 Task: Add a signature Marie Turner containing With sincere appreciation and gratitude, Marie Turner to email address softage.9@softage.net and add a label Service contracts
Action: Mouse moved to (1047, 62)
Screenshot: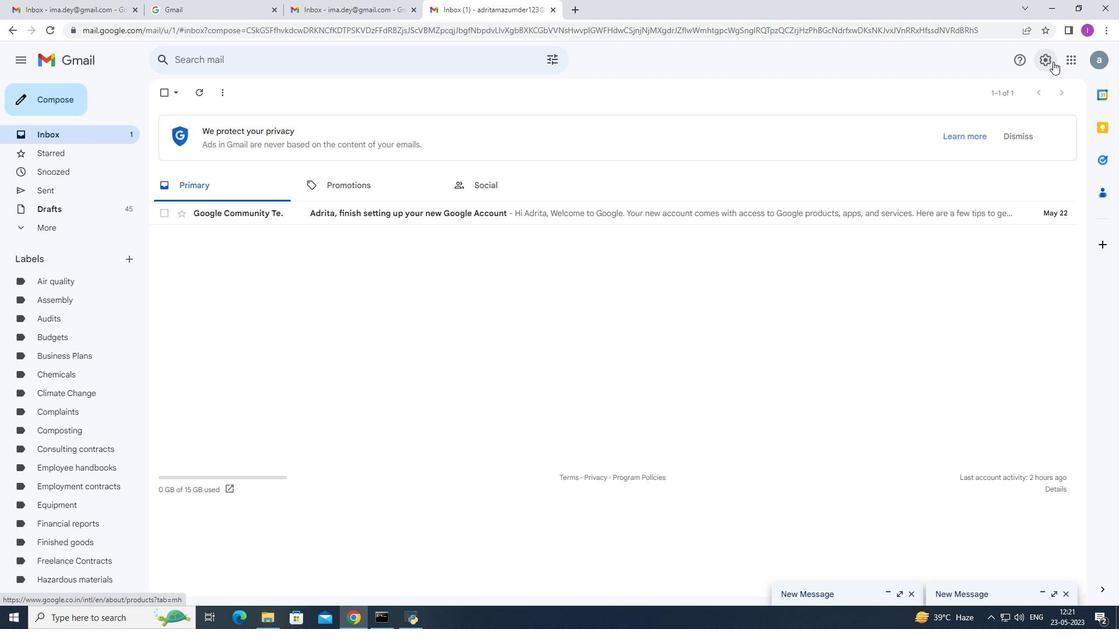 
Action: Mouse pressed left at (1047, 62)
Screenshot: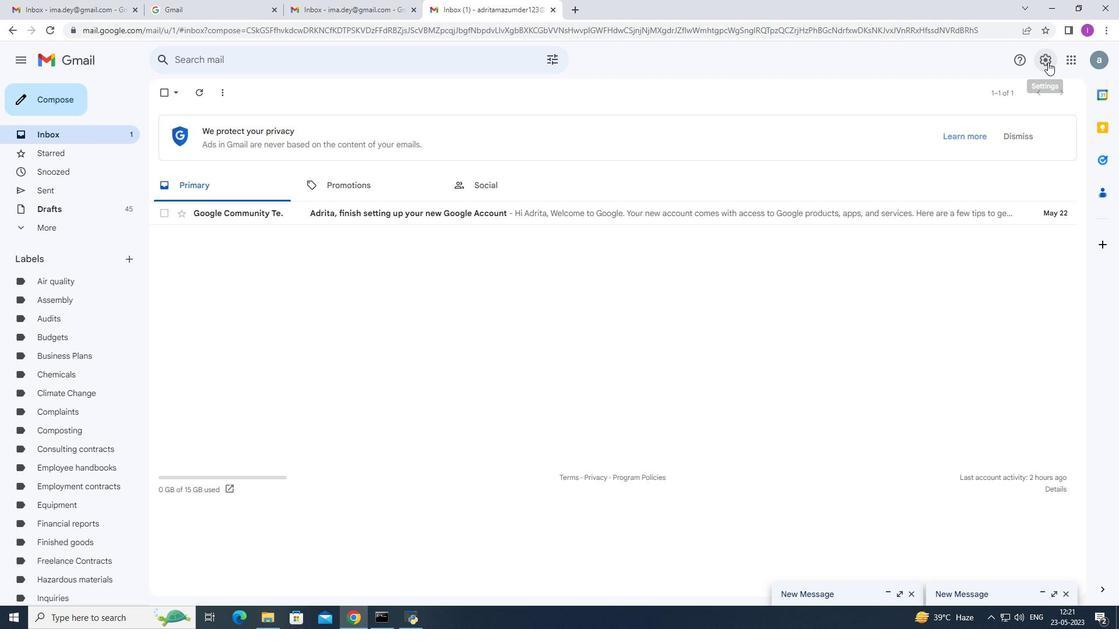 
Action: Mouse moved to (972, 121)
Screenshot: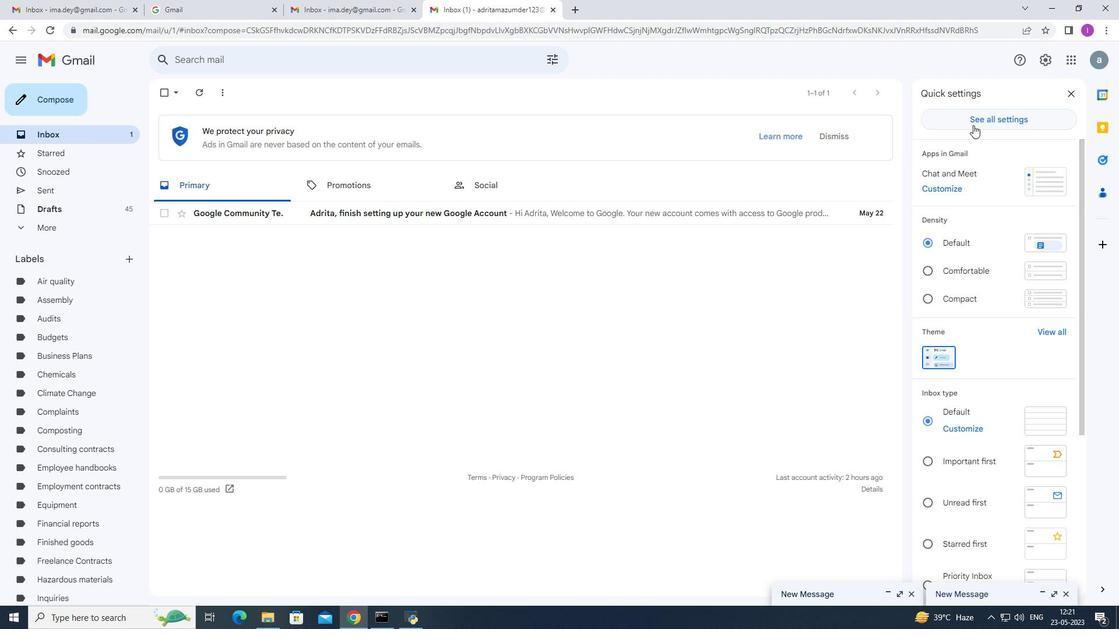 
Action: Mouse pressed left at (972, 121)
Screenshot: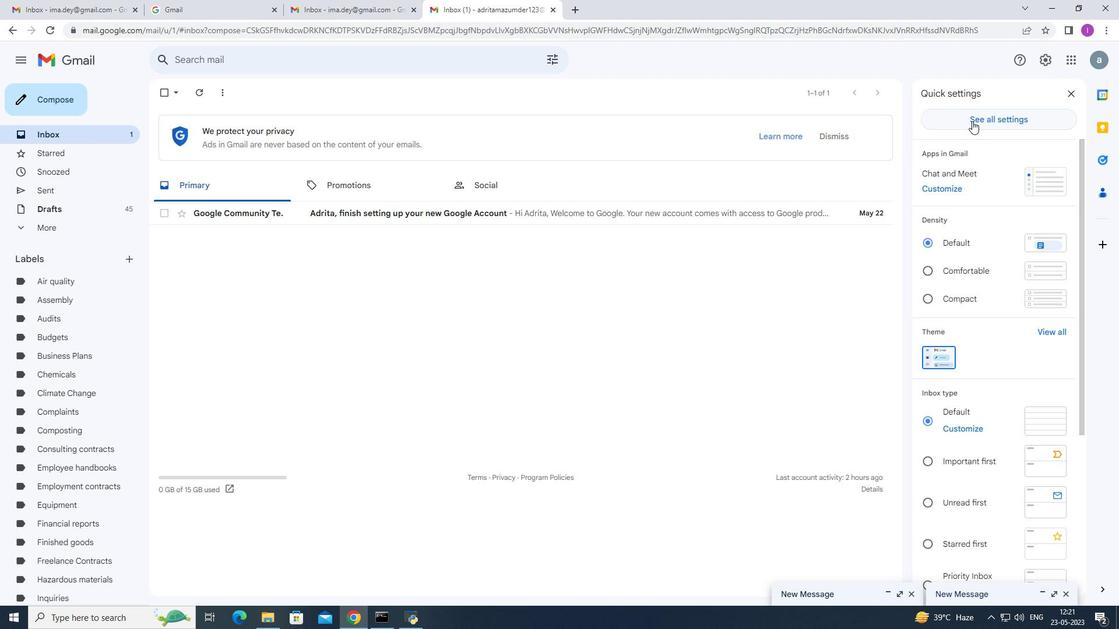 
Action: Mouse moved to (449, 463)
Screenshot: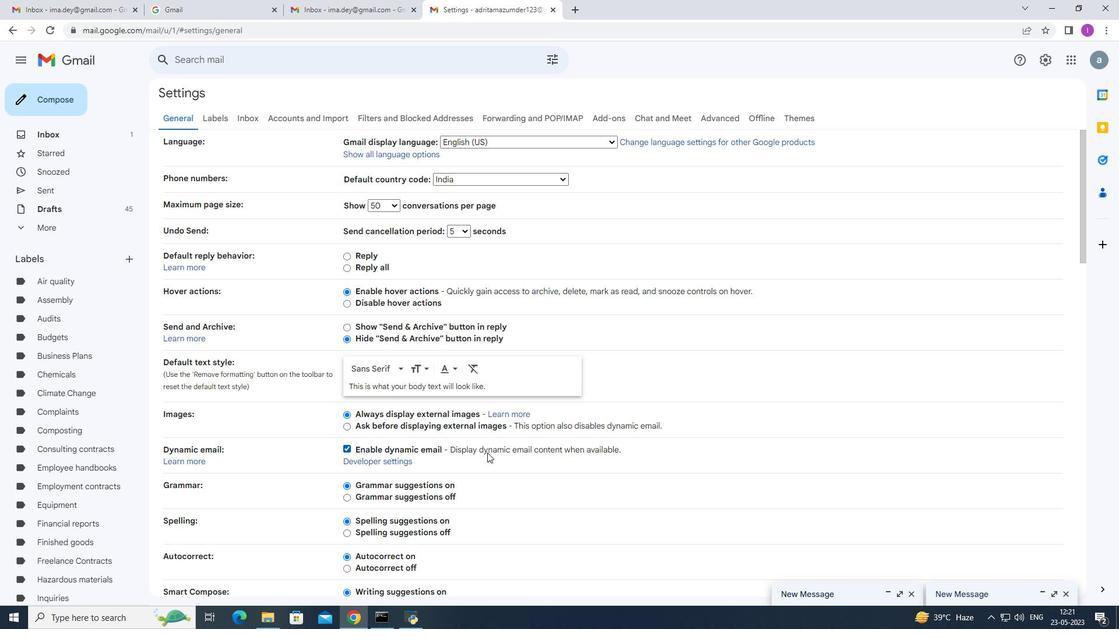 
Action: Mouse scrolled (449, 462) with delta (0, 0)
Screenshot: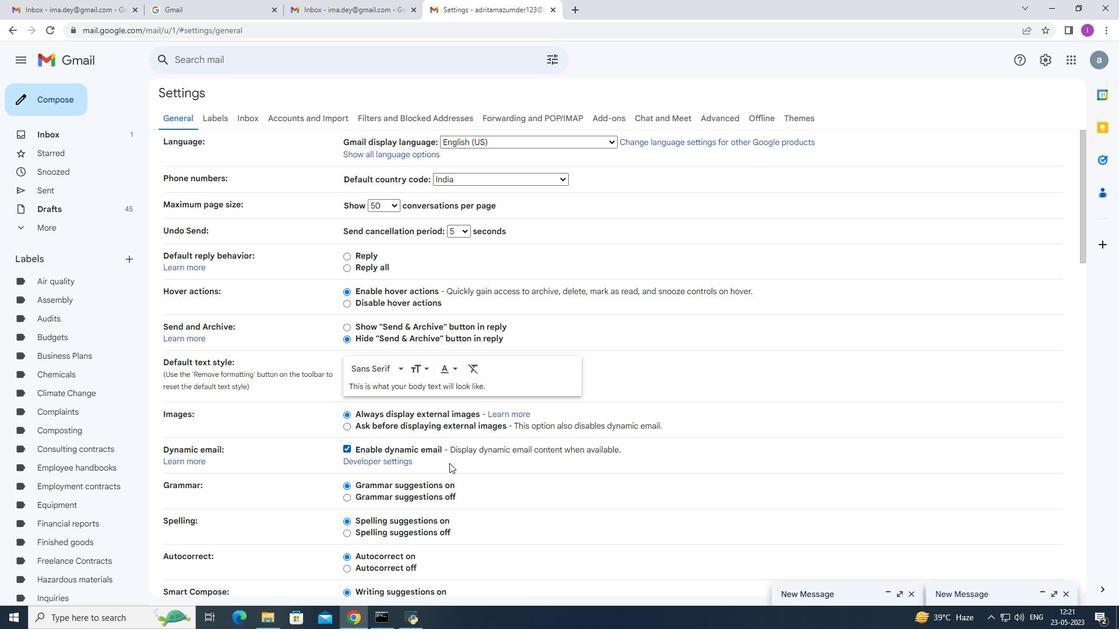 
Action: Mouse scrolled (449, 462) with delta (0, 0)
Screenshot: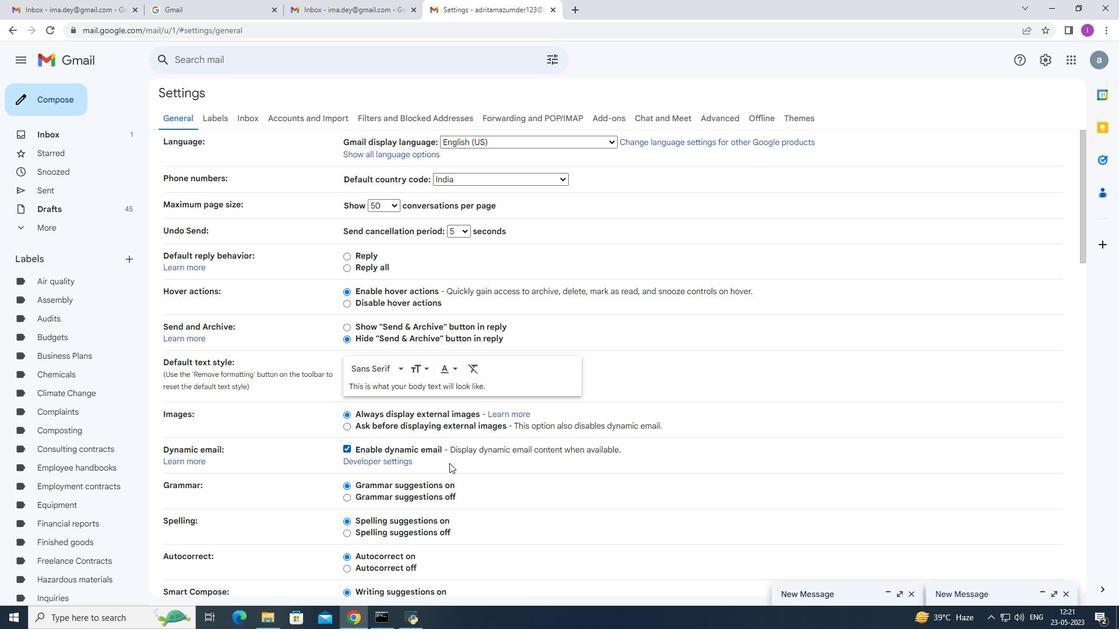 
Action: Mouse scrolled (449, 462) with delta (0, 0)
Screenshot: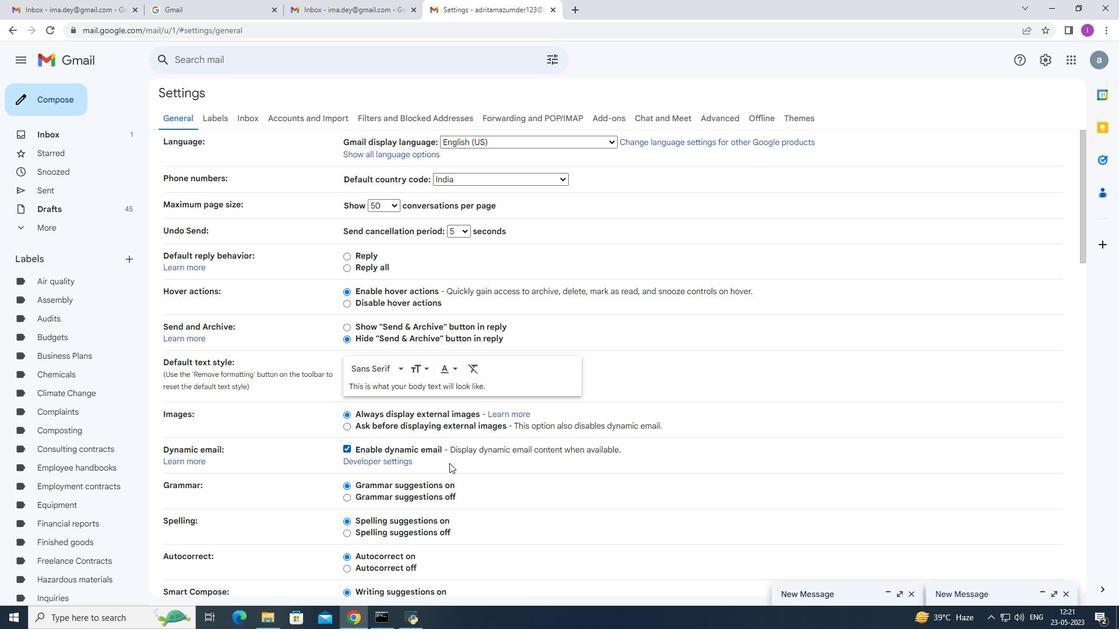 
Action: Mouse scrolled (449, 463) with delta (0, 0)
Screenshot: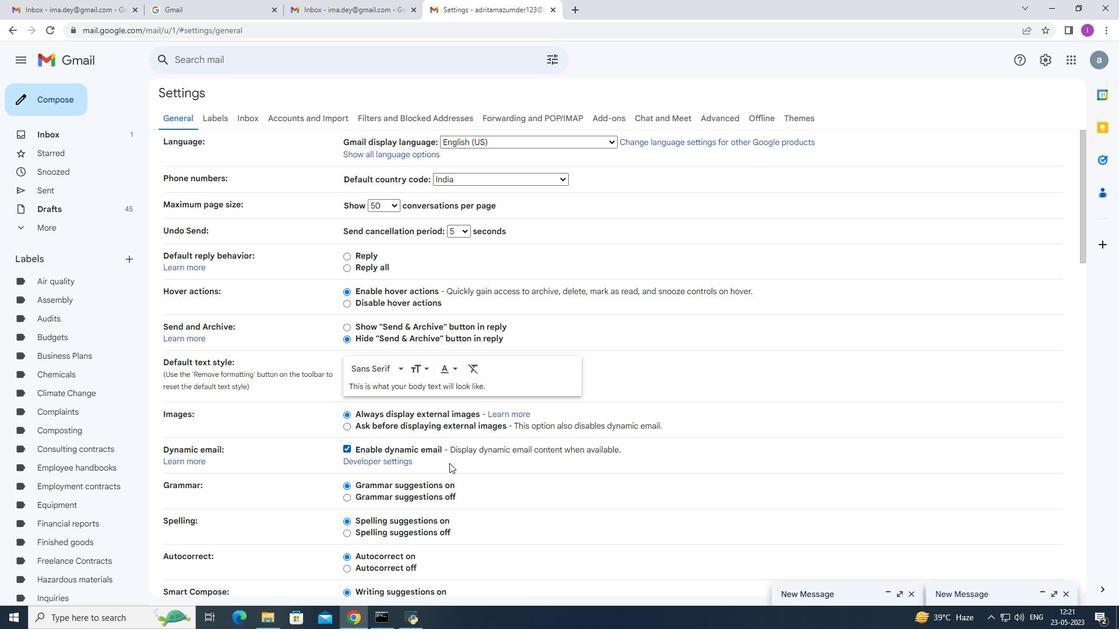 
Action: Mouse scrolled (449, 462) with delta (0, 0)
Screenshot: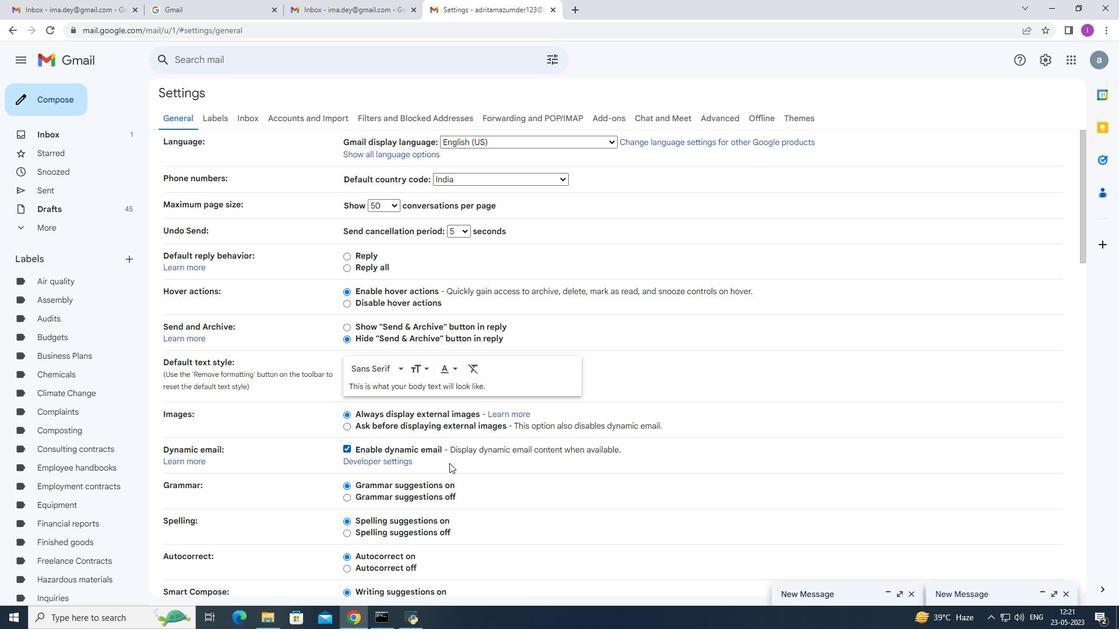 
Action: Mouse moved to (454, 454)
Screenshot: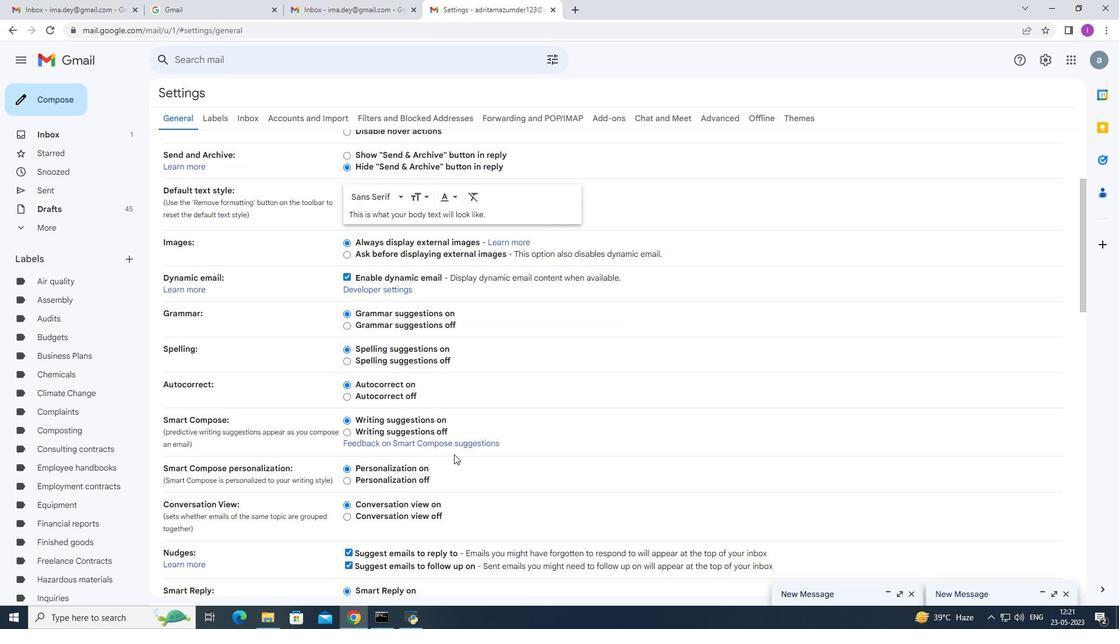 
Action: Mouse scrolled (454, 454) with delta (0, 0)
Screenshot: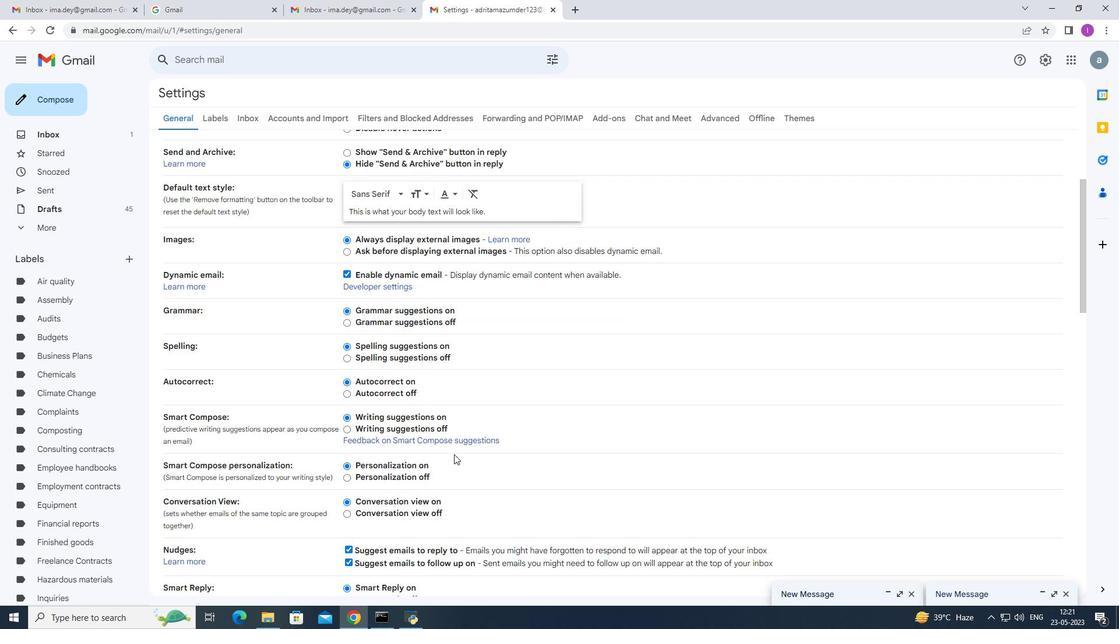 
Action: Mouse scrolled (454, 454) with delta (0, 0)
Screenshot: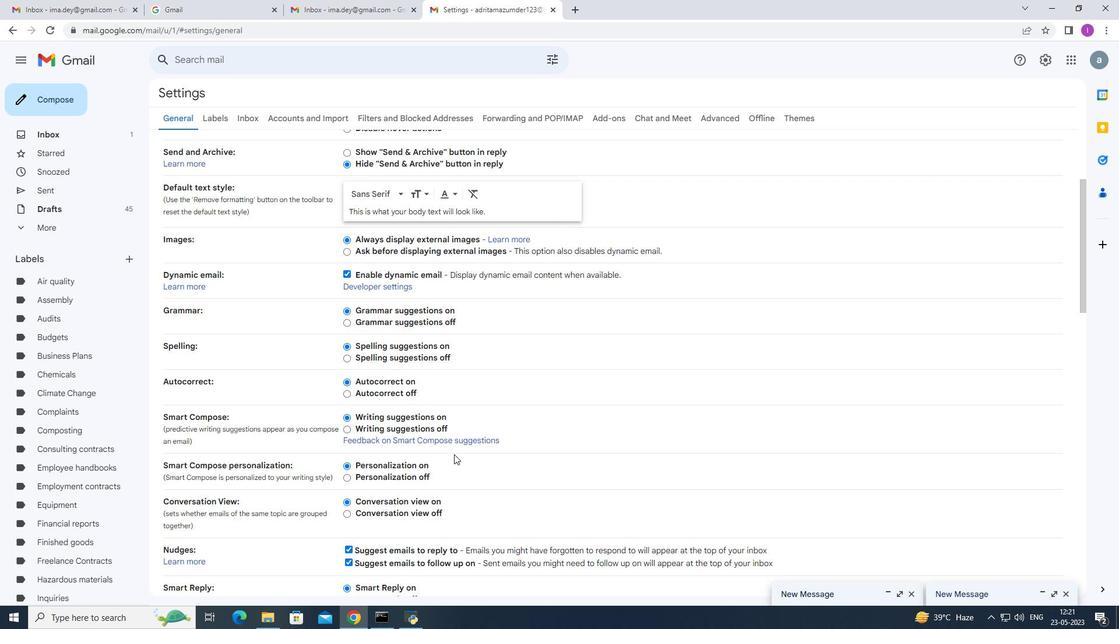 
Action: Mouse scrolled (454, 454) with delta (0, 0)
Screenshot: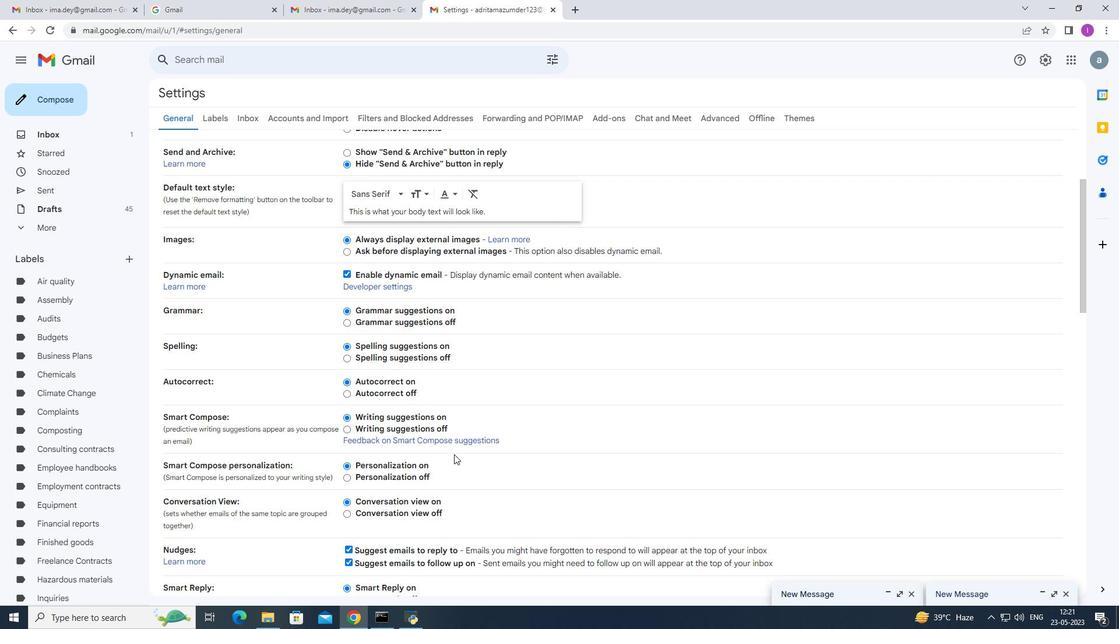 
Action: Mouse moved to (455, 454)
Screenshot: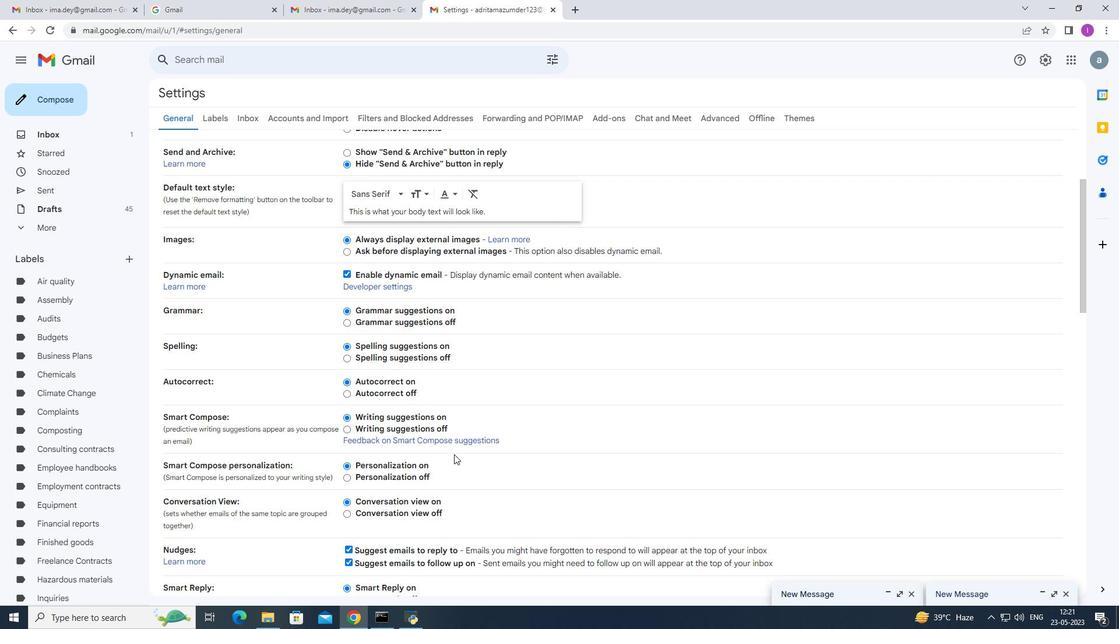 
Action: Mouse scrolled (455, 454) with delta (0, 0)
Screenshot: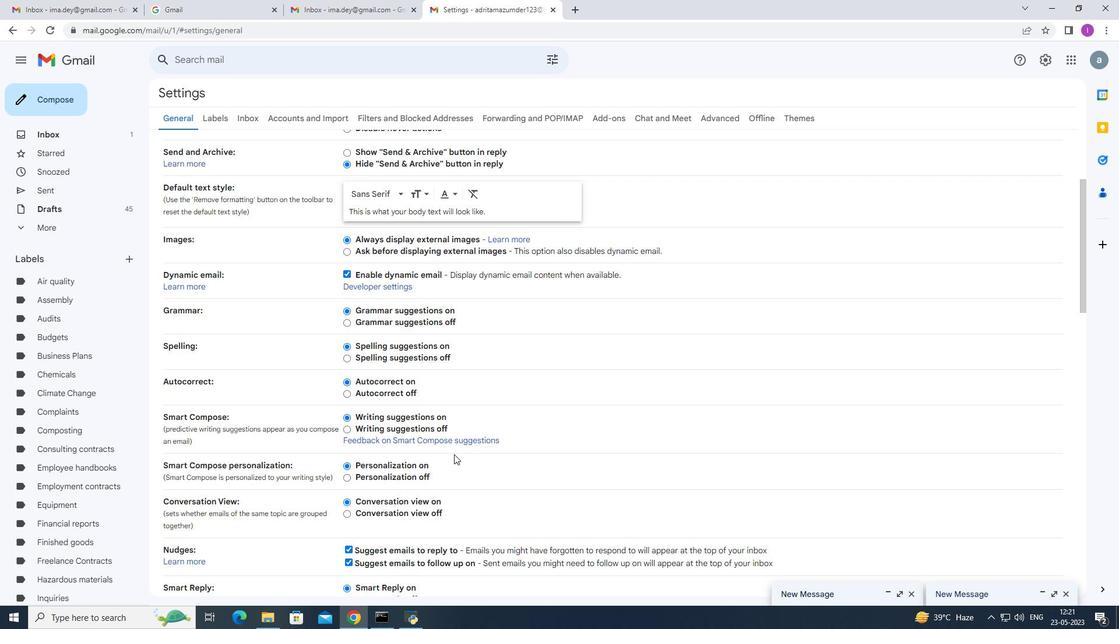 
Action: Mouse moved to (457, 451)
Screenshot: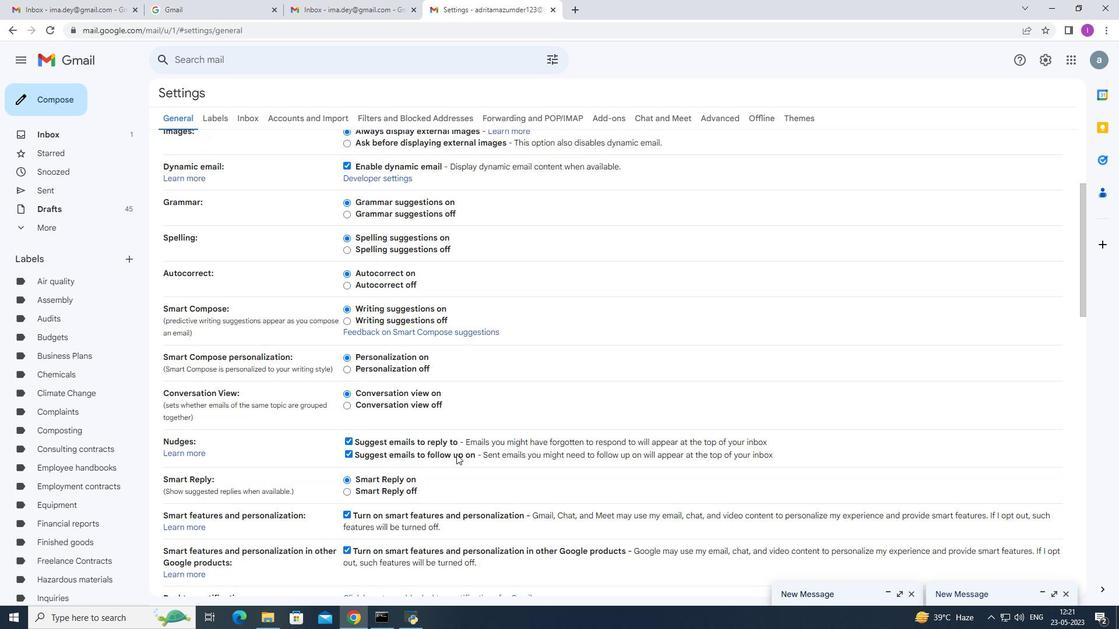 
Action: Mouse scrolled (457, 451) with delta (0, 0)
Screenshot: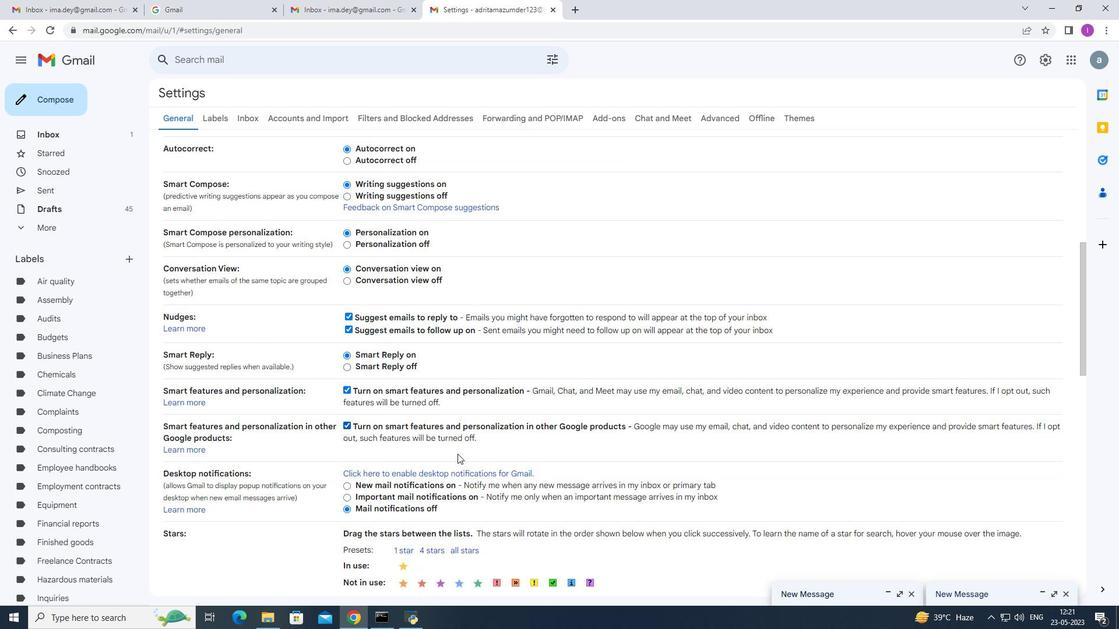 
Action: Mouse scrolled (457, 451) with delta (0, 0)
Screenshot: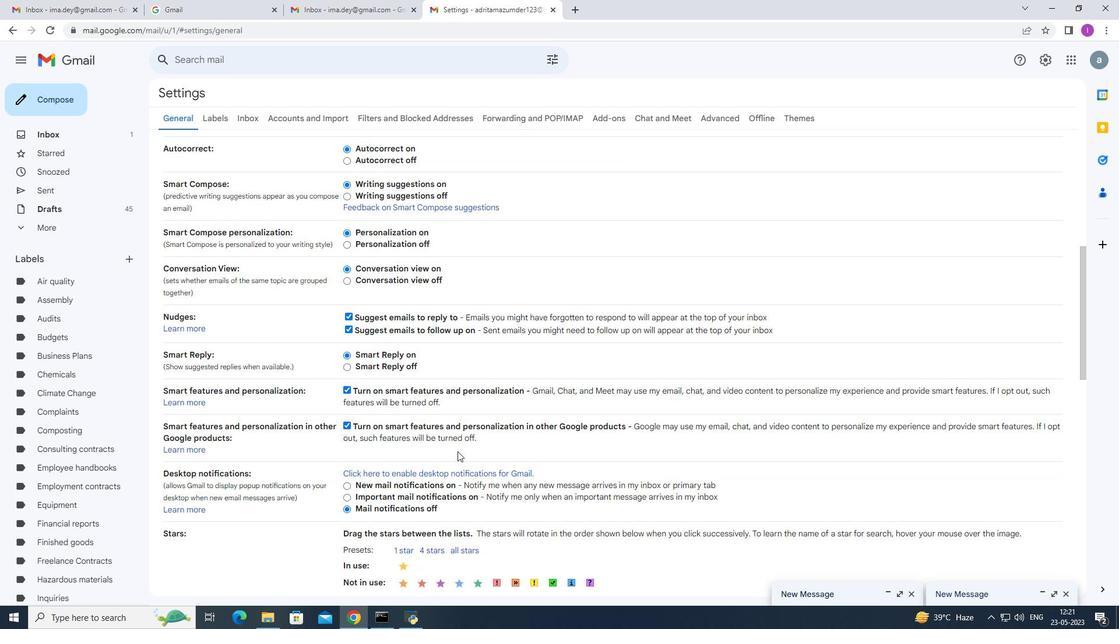 
Action: Mouse scrolled (457, 451) with delta (0, 0)
Screenshot: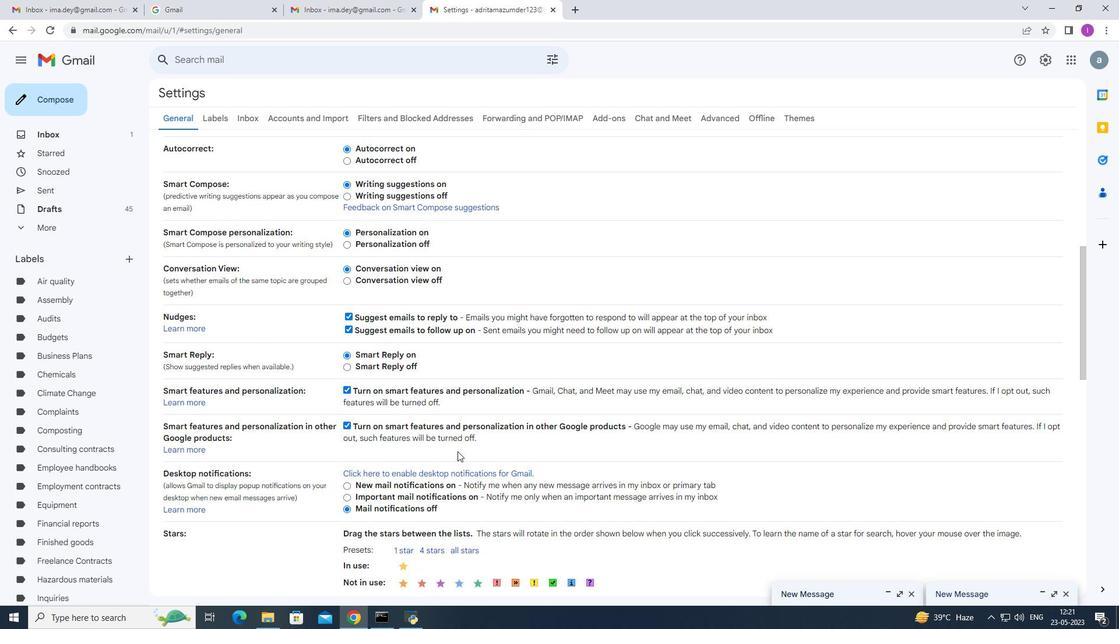 
Action: Mouse scrolled (457, 451) with delta (0, 0)
Screenshot: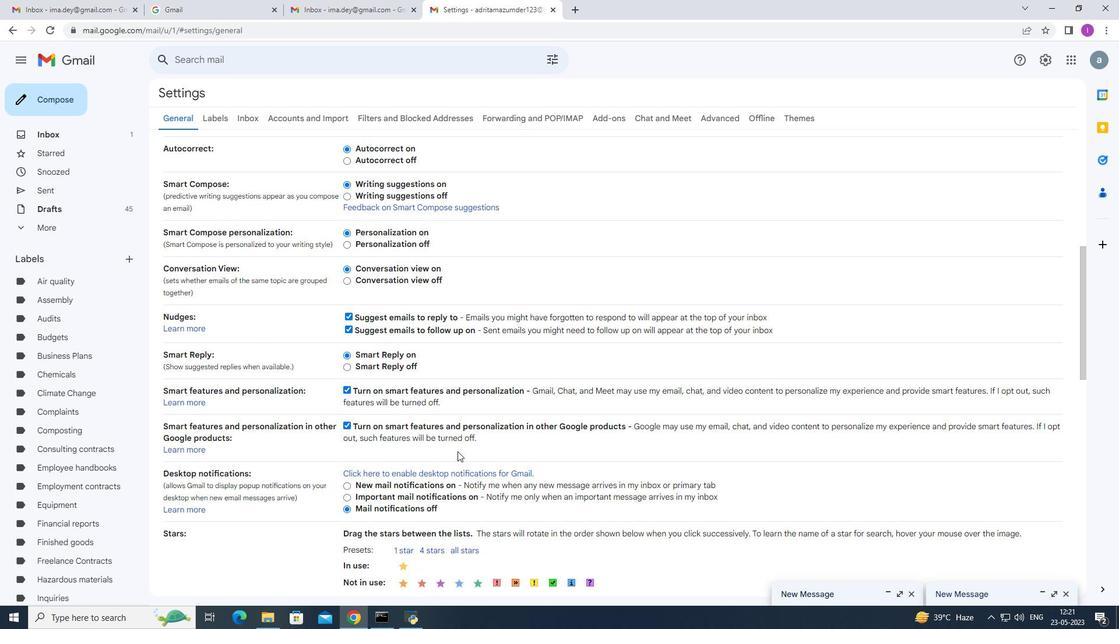 
Action: Mouse moved to (458, 454)
Screenshot: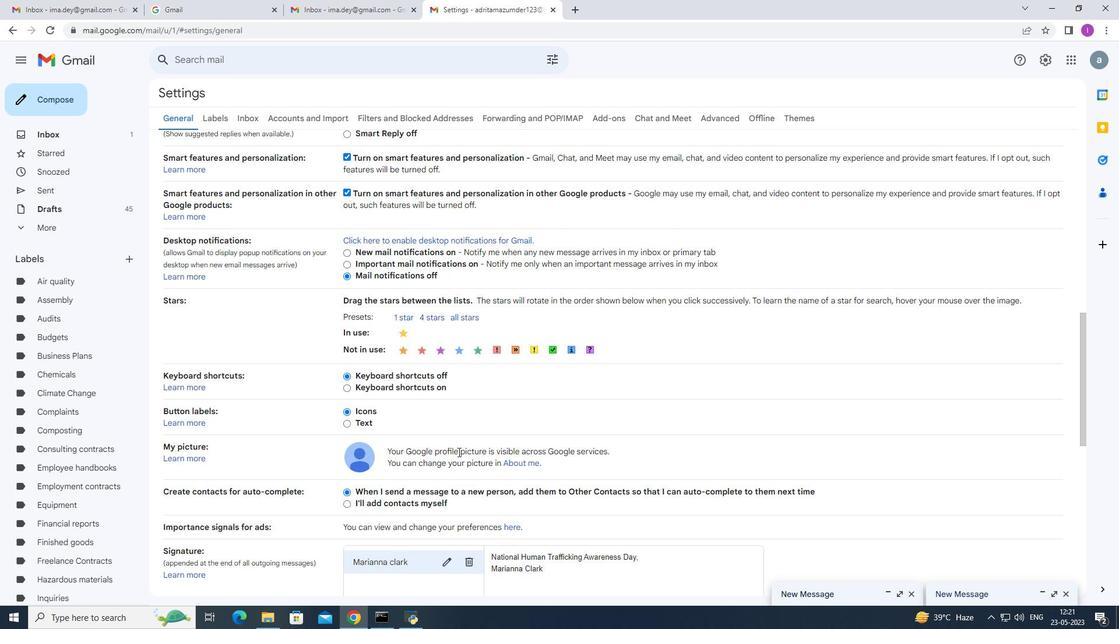 
Action: Mouse scrolled (458, 454) with delta (0, 0)
Screenshot: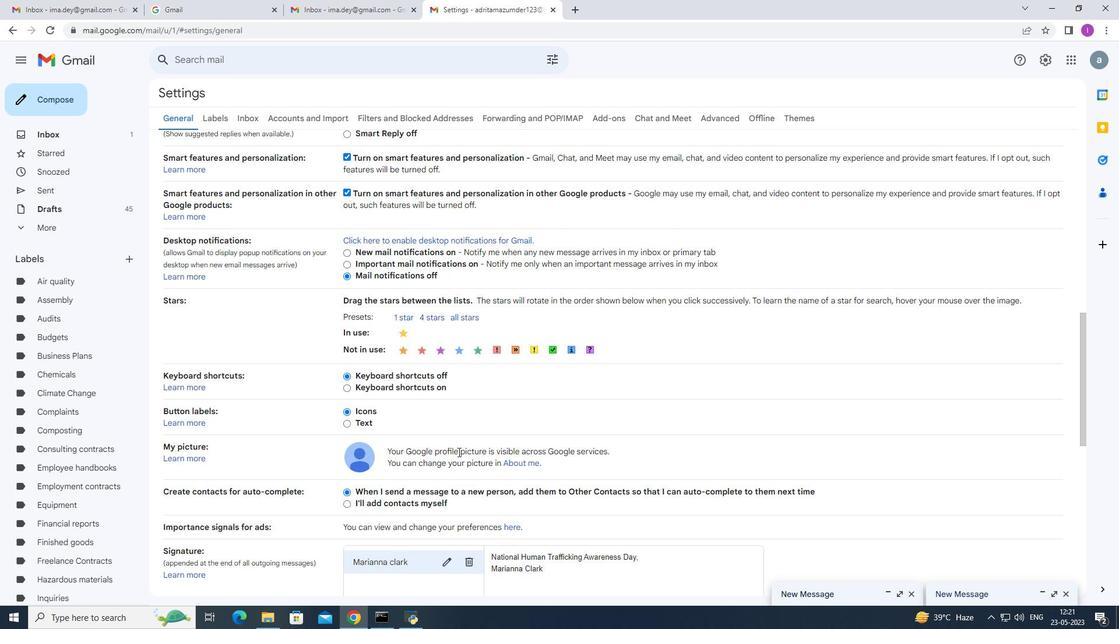 
Action: Mouse moved to (458, 458)
Screenshot: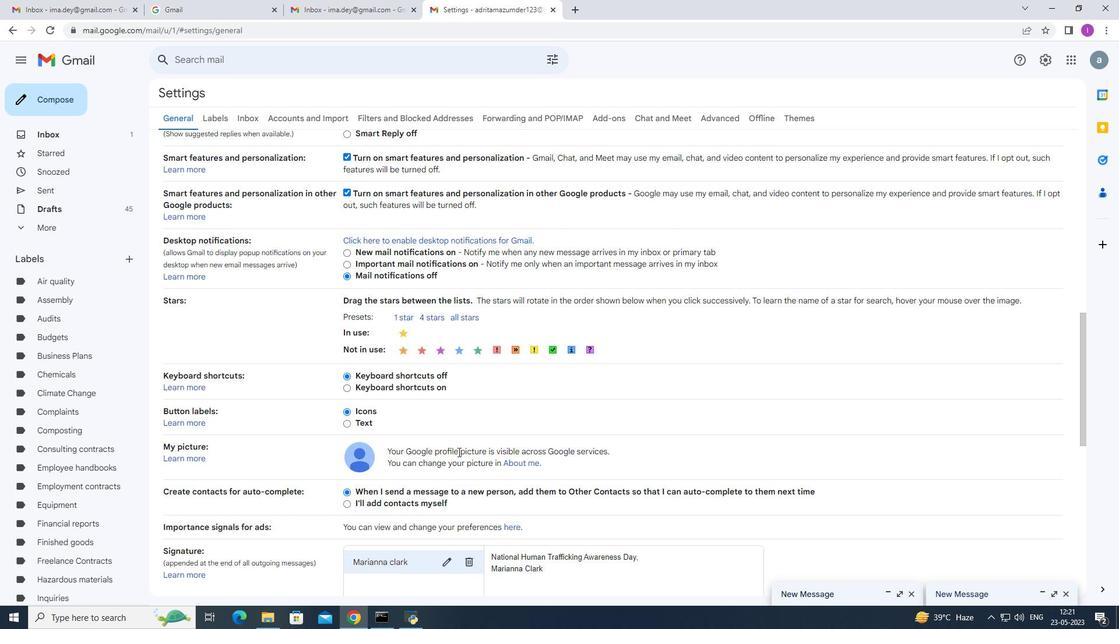 
Action: Mouse scrolled (458, 458) with delta (0, 0)
Screenshot: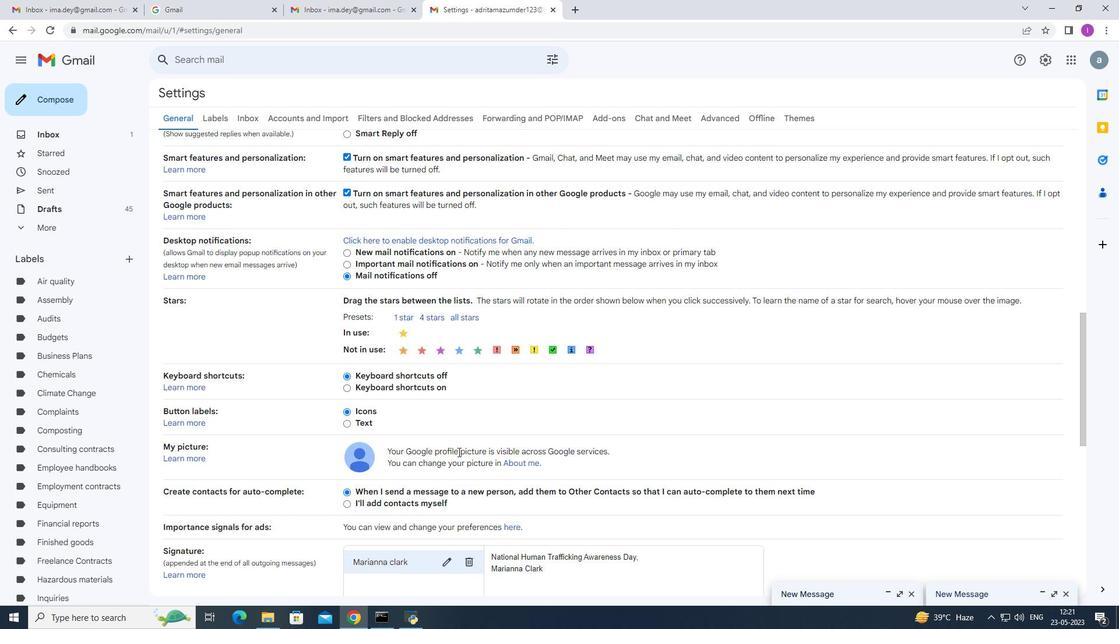 
Action: Mouse scrolled (458, 458) with delta (0, 0)
Screenshot: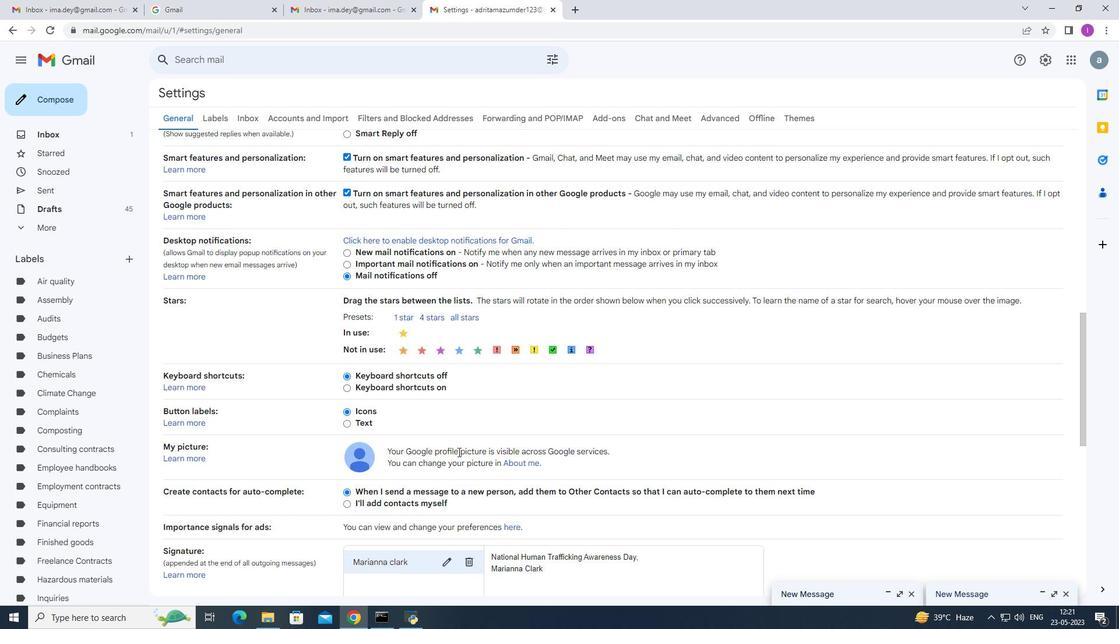 
Action: Mouse scrolled (458, 458) with delta (0, 0)
Screenshot: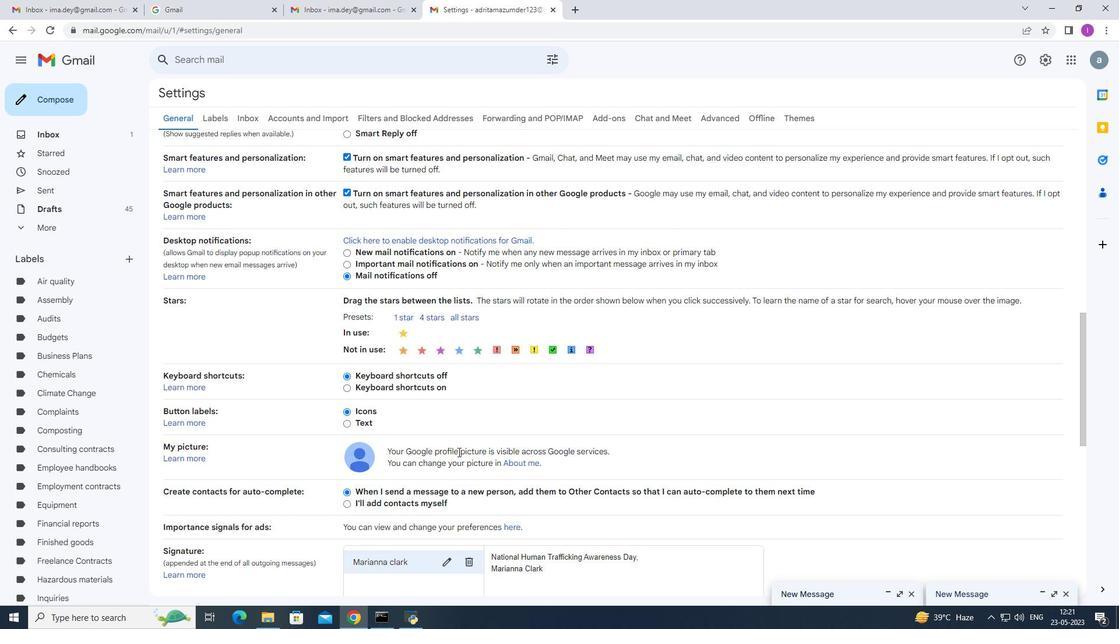 
Action: Mouse scrolled (458, 458) with delta (0, 0)
Screenshot: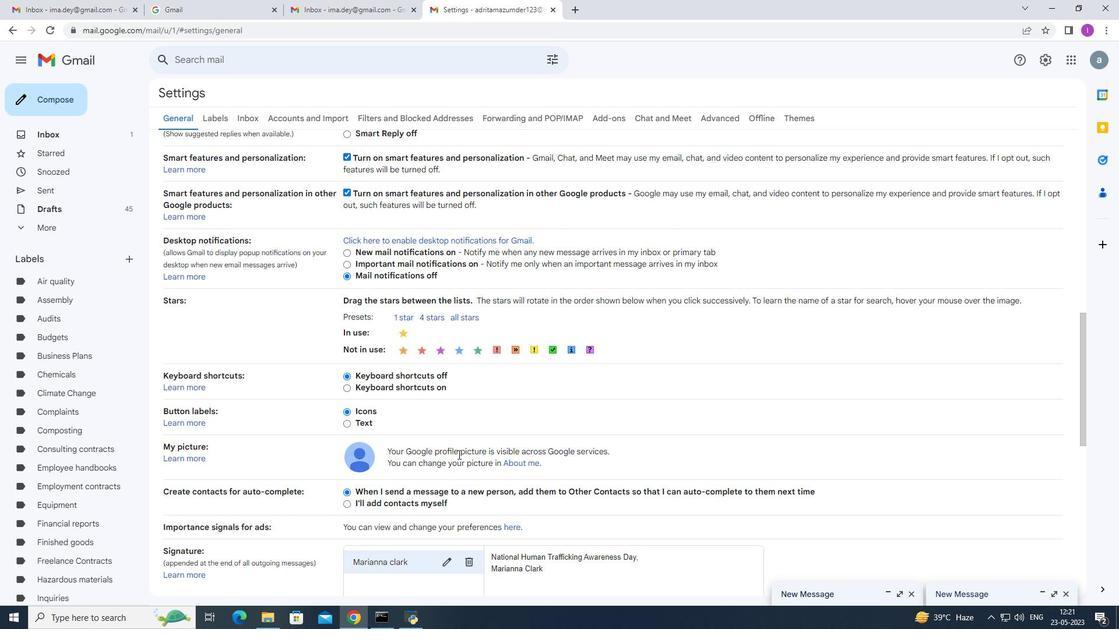 
Action: Mouse moved to (469, 278)
Screenshot: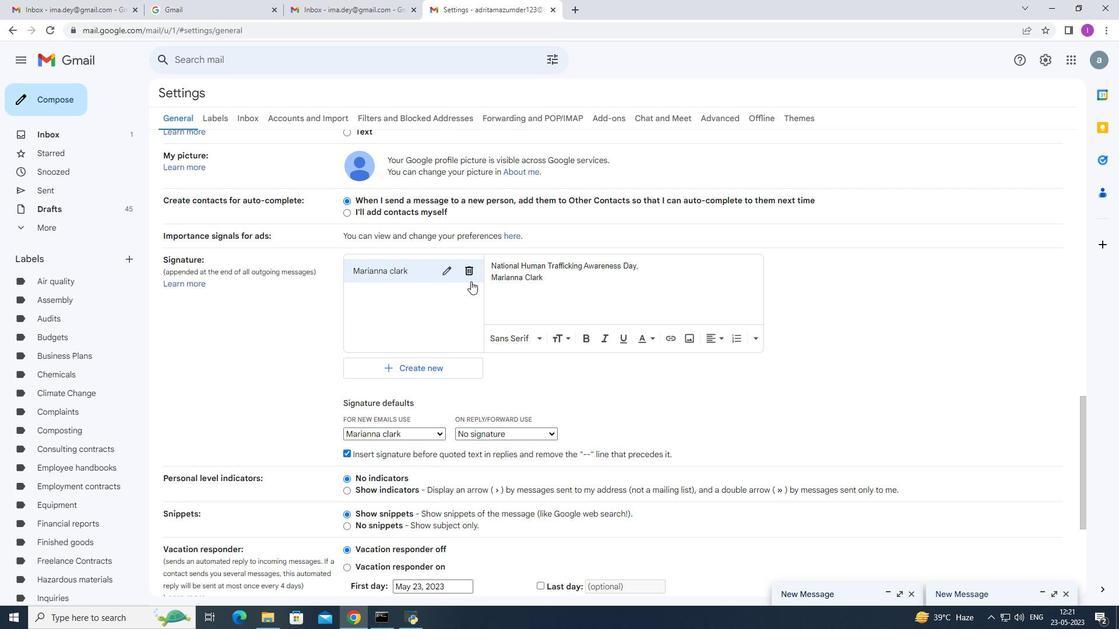 
Action: Mouse pressed left at (469, 278)
Screenshot: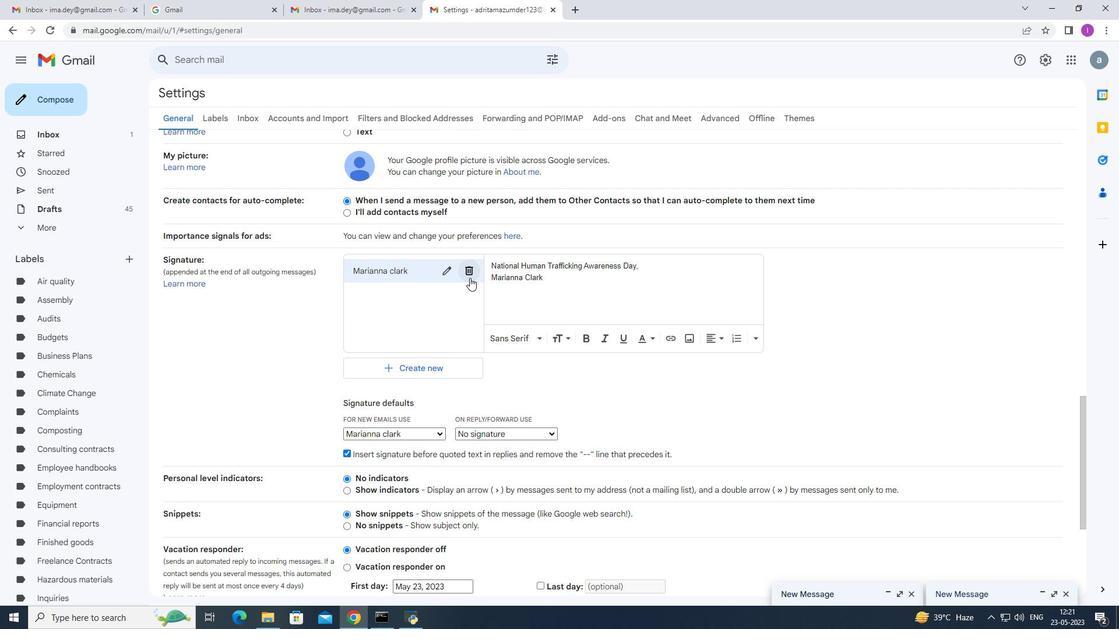 
Action: Mouse moved to (672, 350)
Screenshot: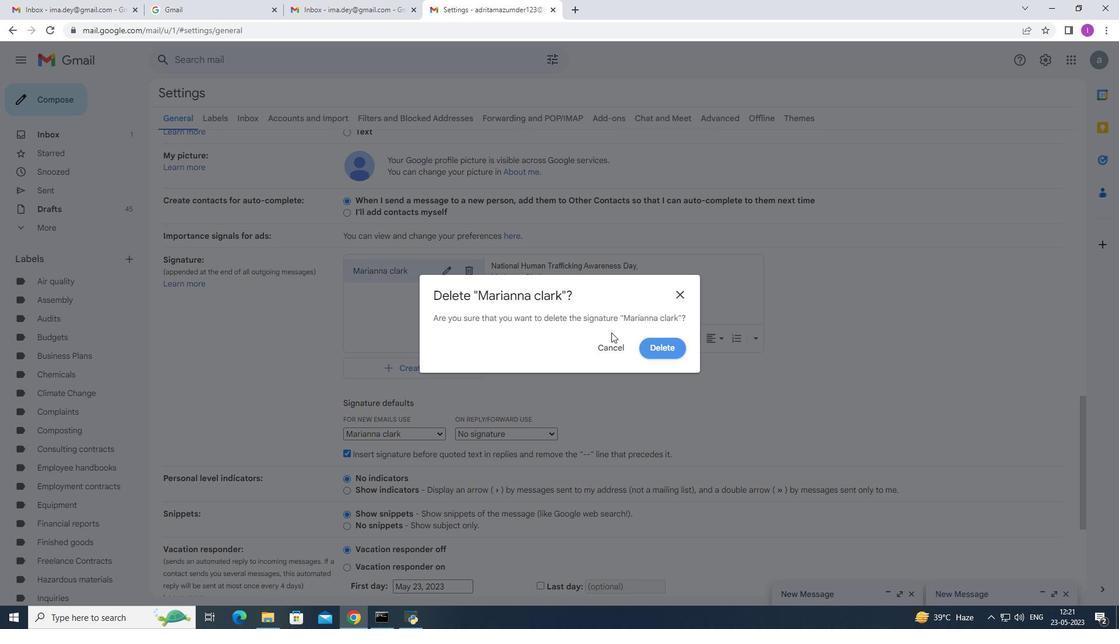 
Action: Mouse pressed left at (672, 350)
Screenshot: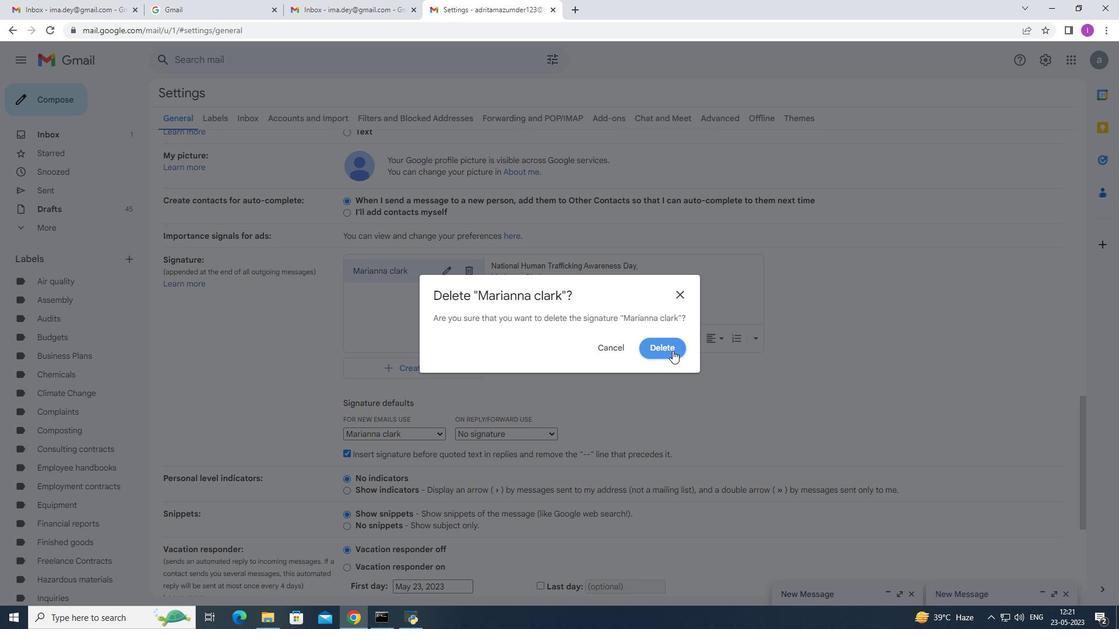 
Action: Mouse moved to (406, 289)
Screenshot: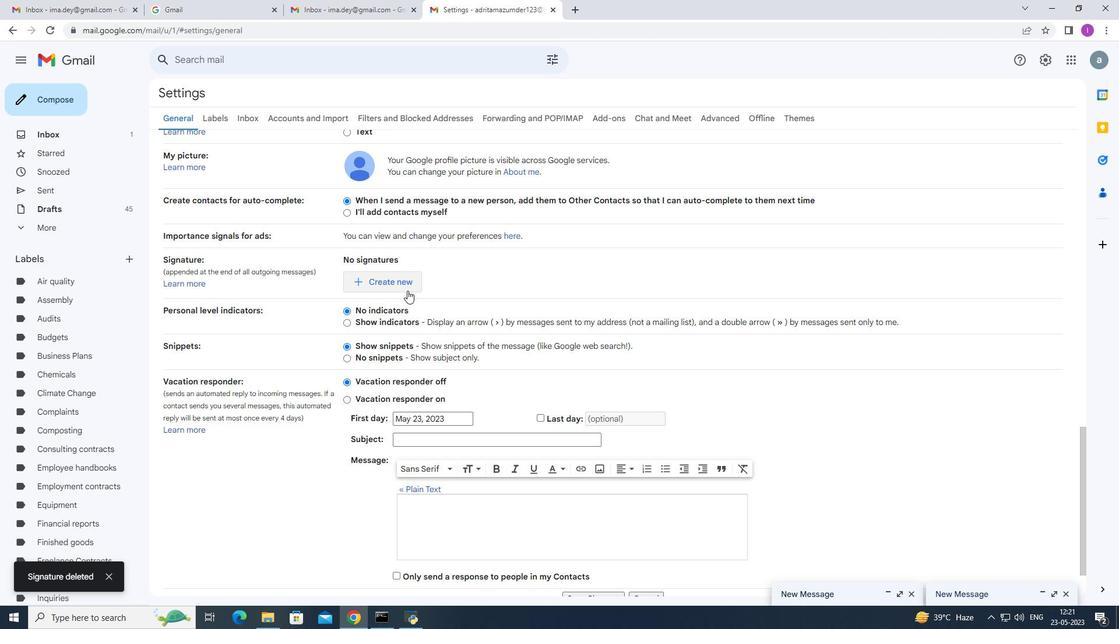 
Action: Mouse pressed left at (406, 289)
Screenshot: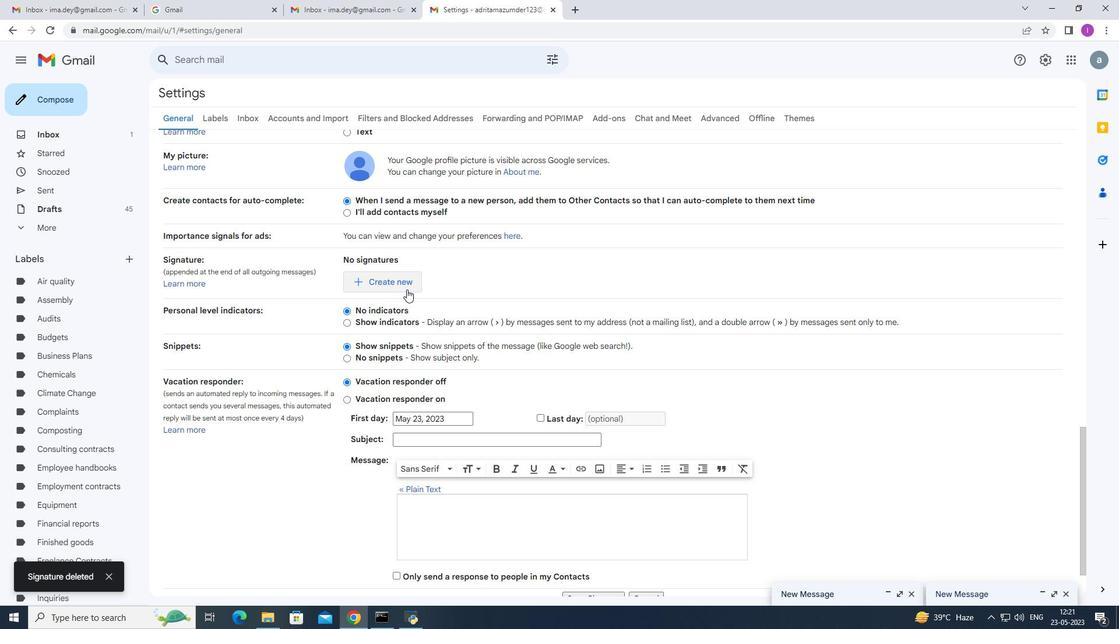 
Action: Mouse moved to (486, 317)
Screenshot: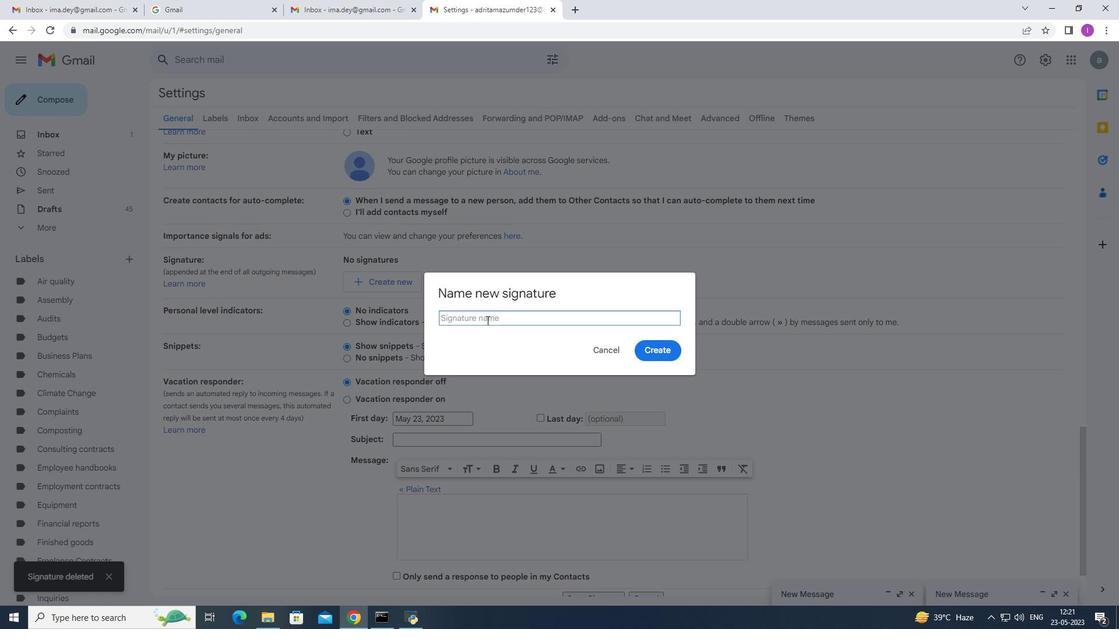 
Action: Mouse pressed left at (486, 317)
Screenshot: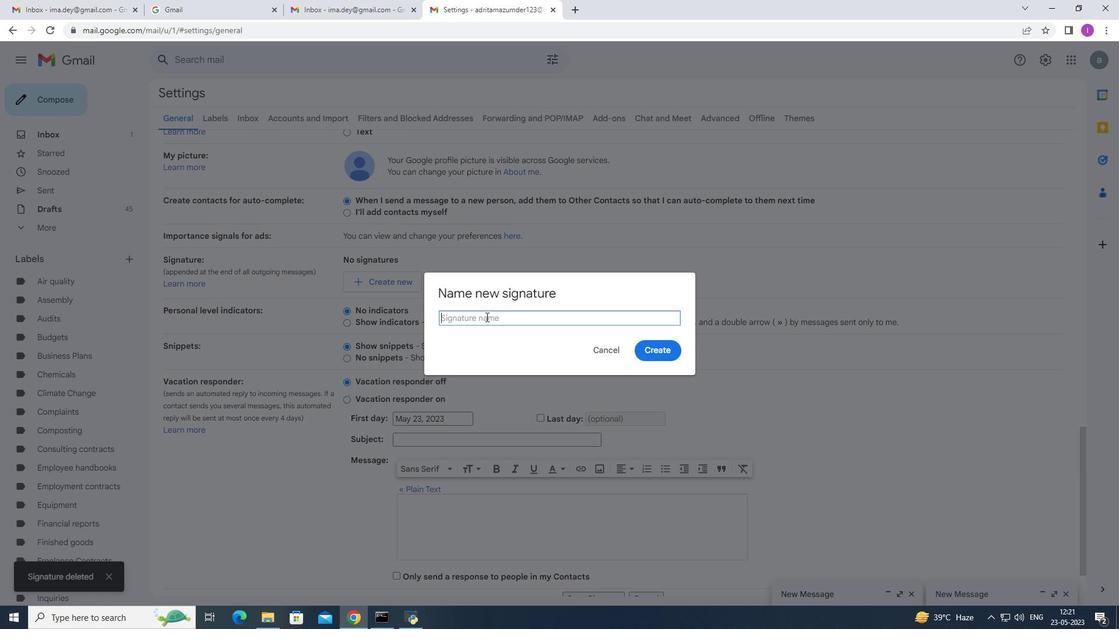 
Action: Mouse pressed left at (486, 317)
Screenshot: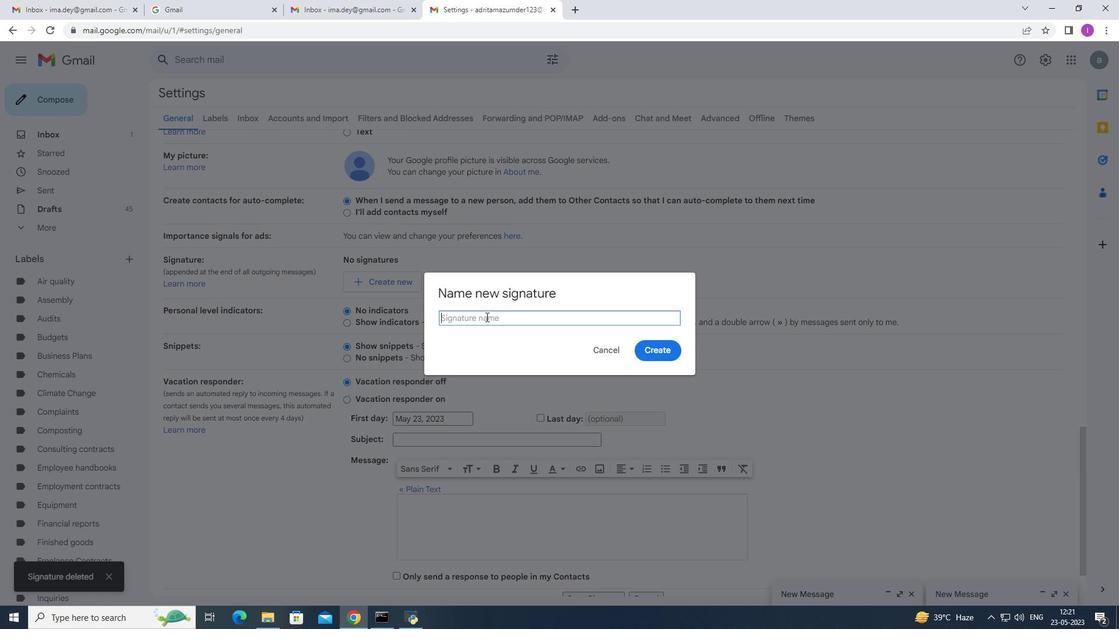 
Action: Mouse moved to (520, 330)
Screenshot: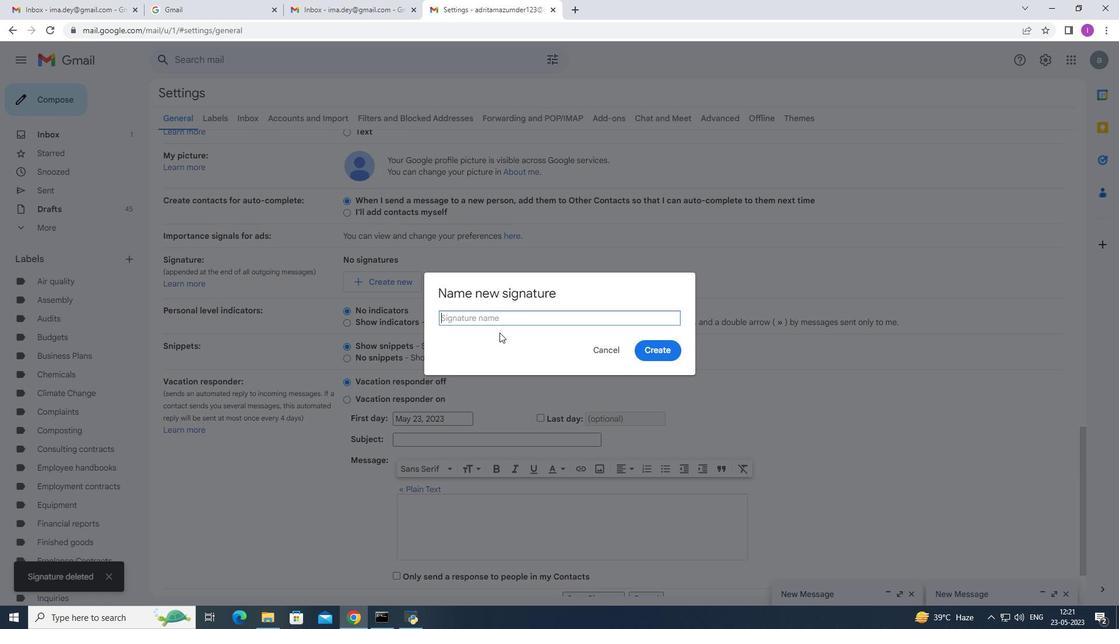 
Action: Key pressed <Key.shift>Marie<Key.space><Key.shift>Turner
Screenshot: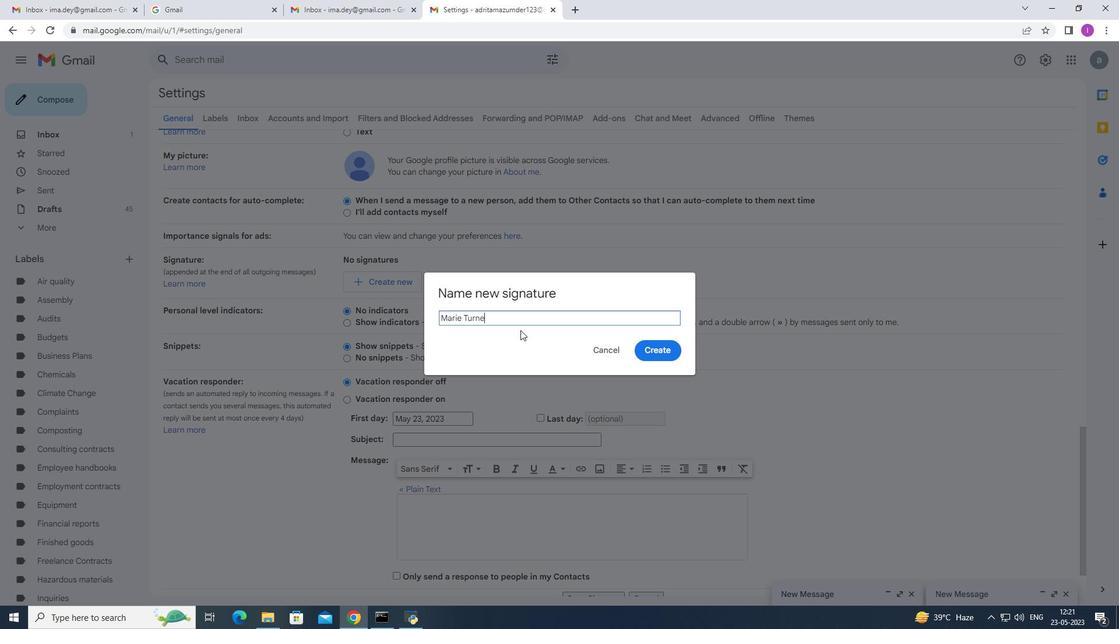 
Action: Mouse moved to (655, 353)
Screenshot: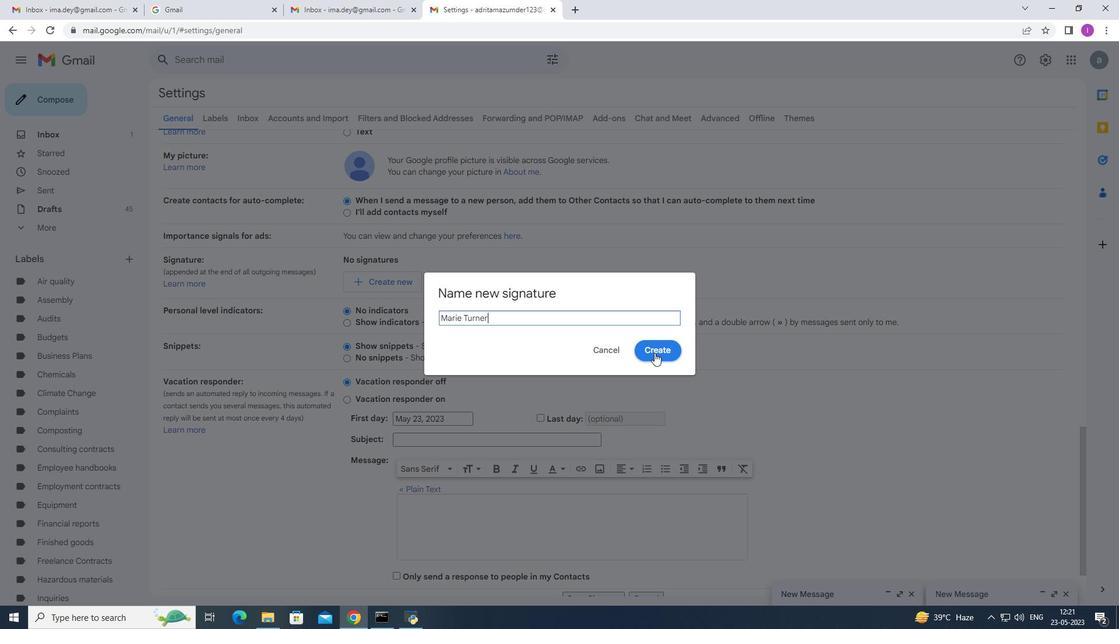 
Action: Mouse pressed left at (655, 353)
Screenshot: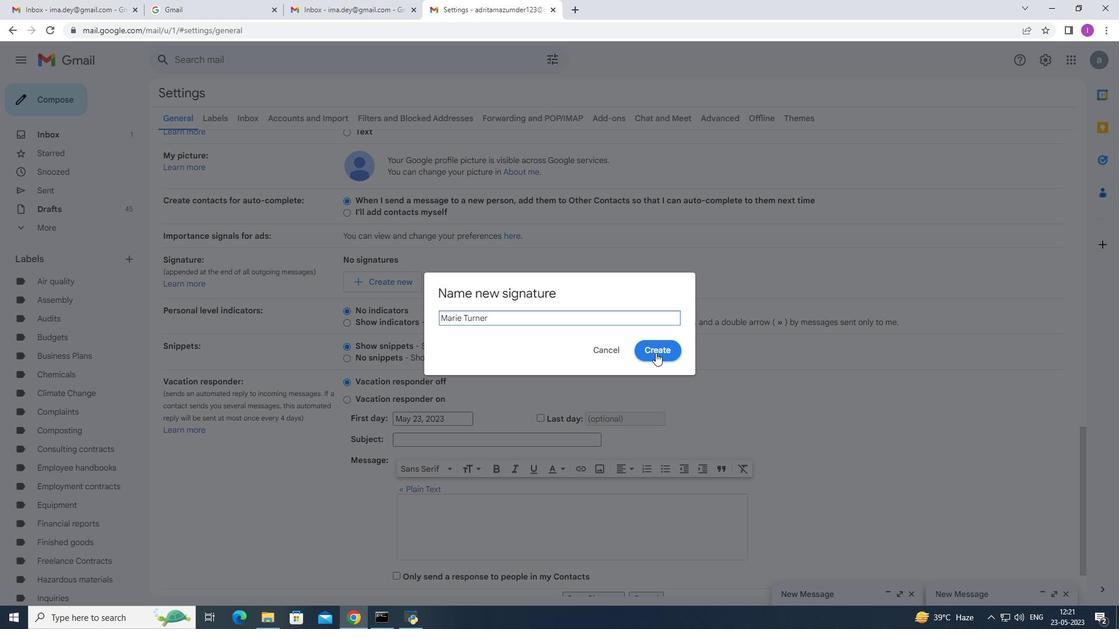 
Action: Mouse moved to (431, 433)
Screenshot: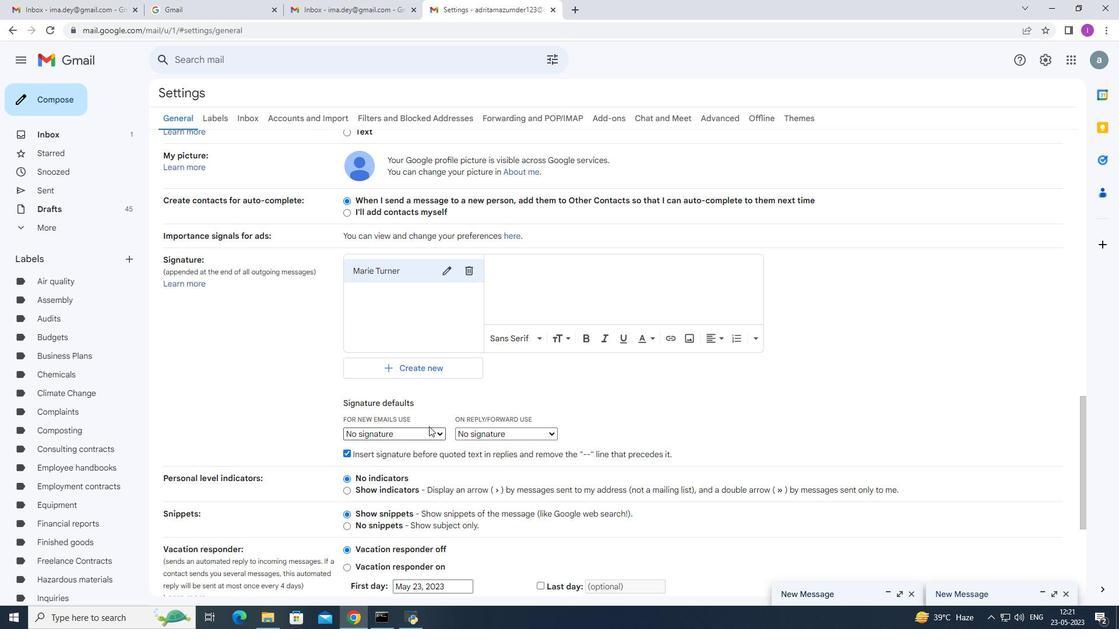 
Action: Mouse pressed left at (431, 433)
Screenshot: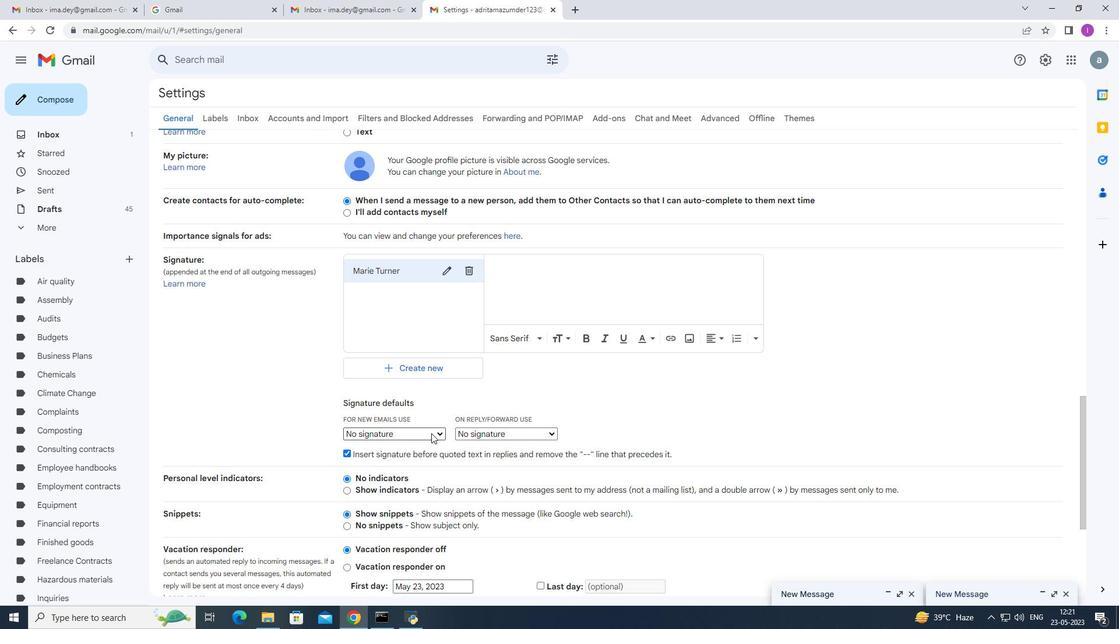 
Action: Mouse moved to (428, 465)
Screenshot: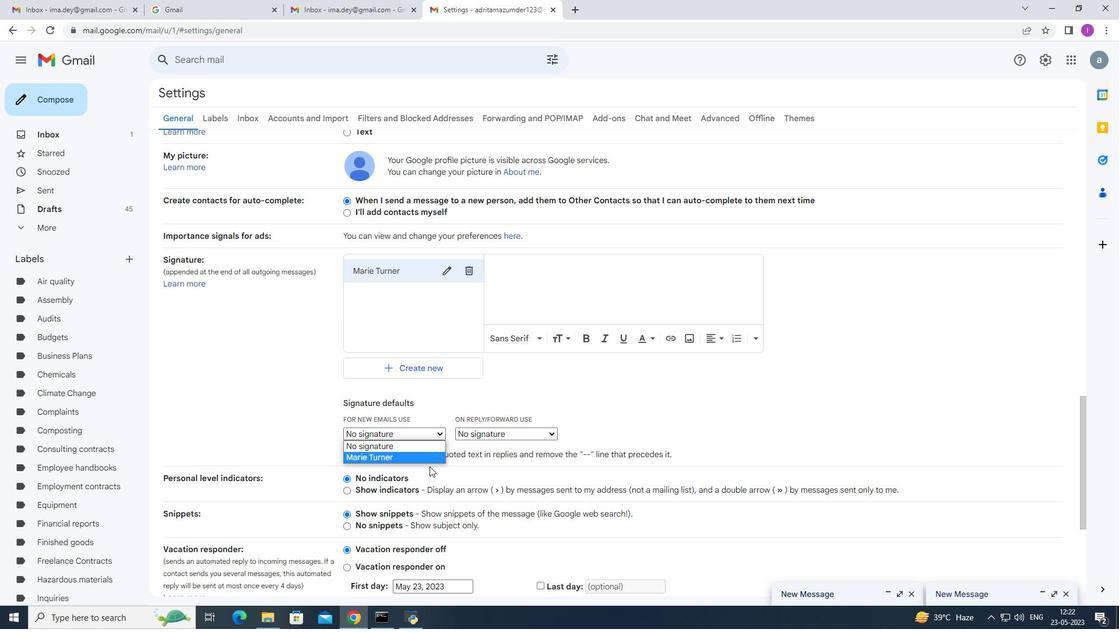 
Action: Mouse pressed left at (428, 465)
Screenshot: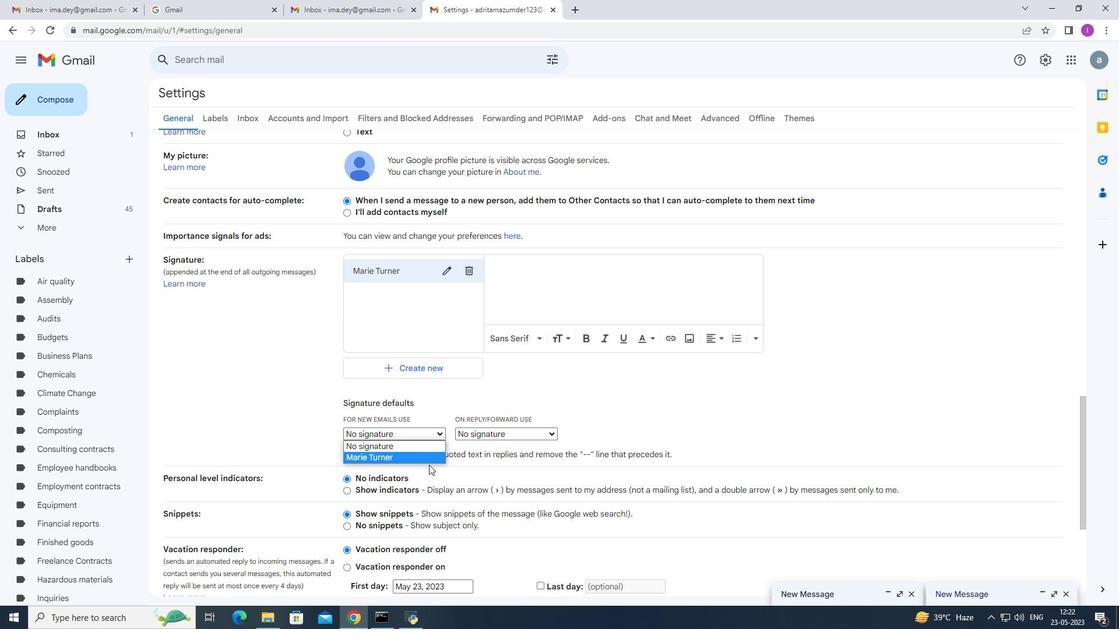 
Action: Mouse moved to (428, 431)
Screenshot: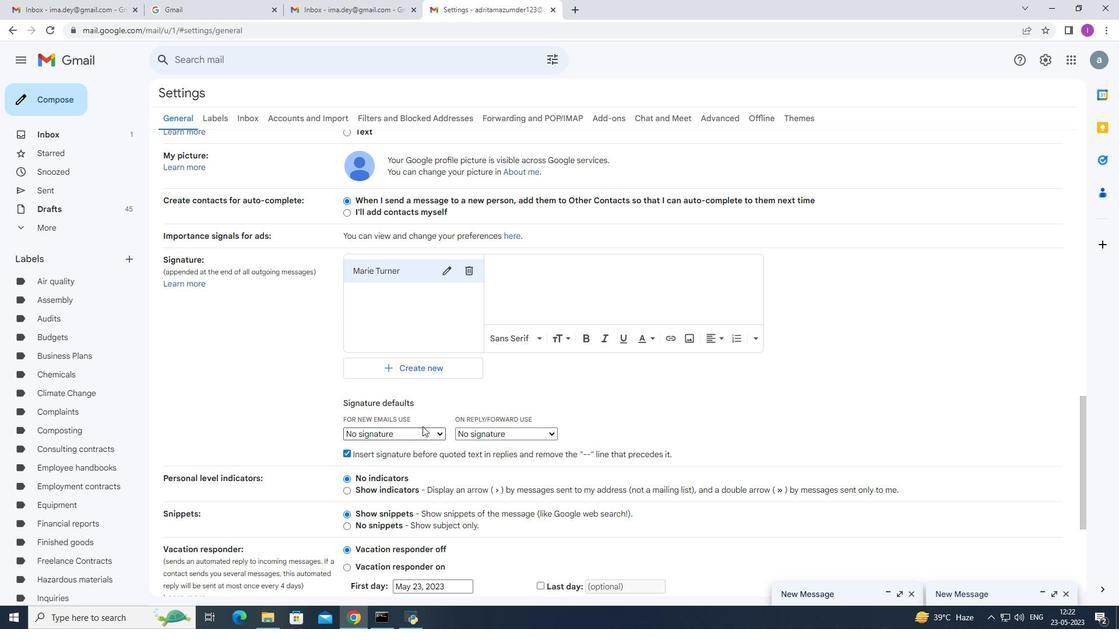 
Action: Mouse pressed left at (428, 431)
Screenshot: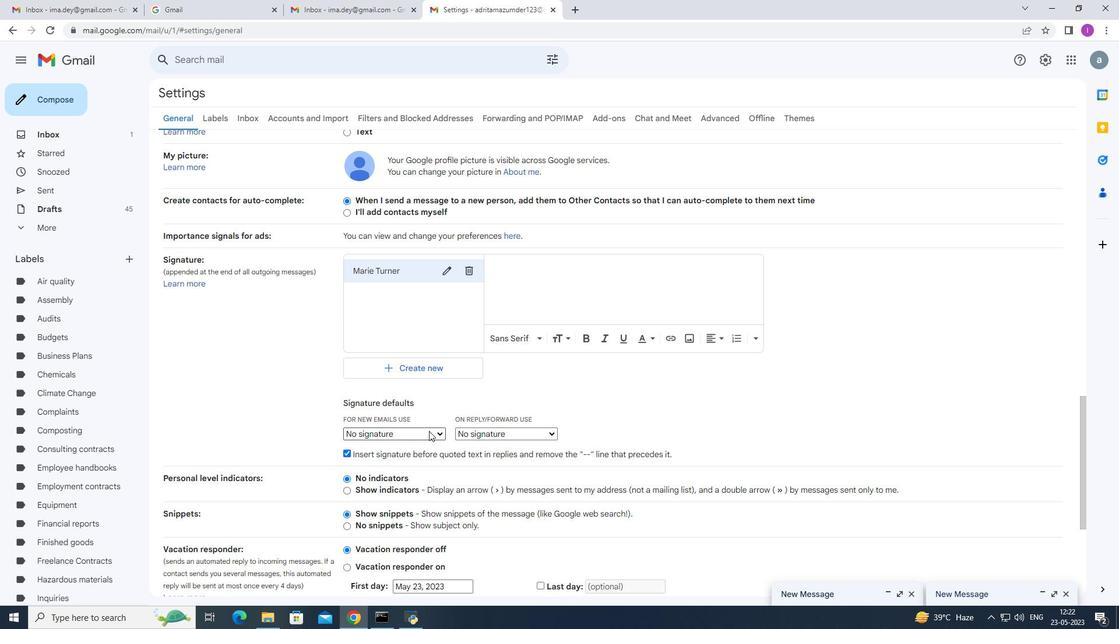 
Action: Mouse moved to (435, 456)
Screenshot: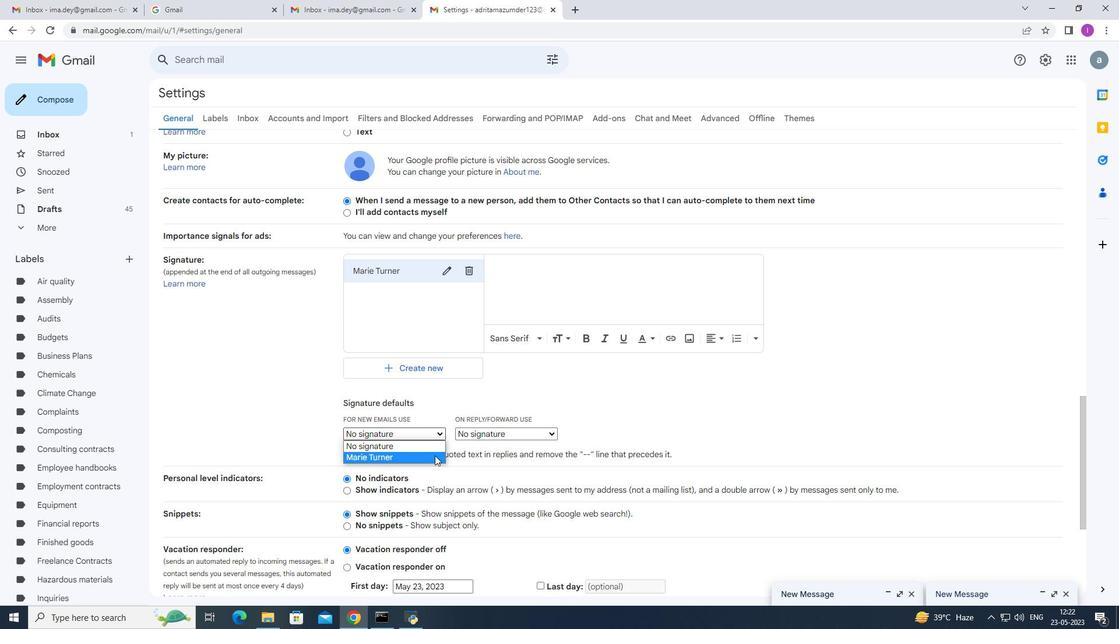 
Action: Mouse pressed left at (435, 456)
Screenshot: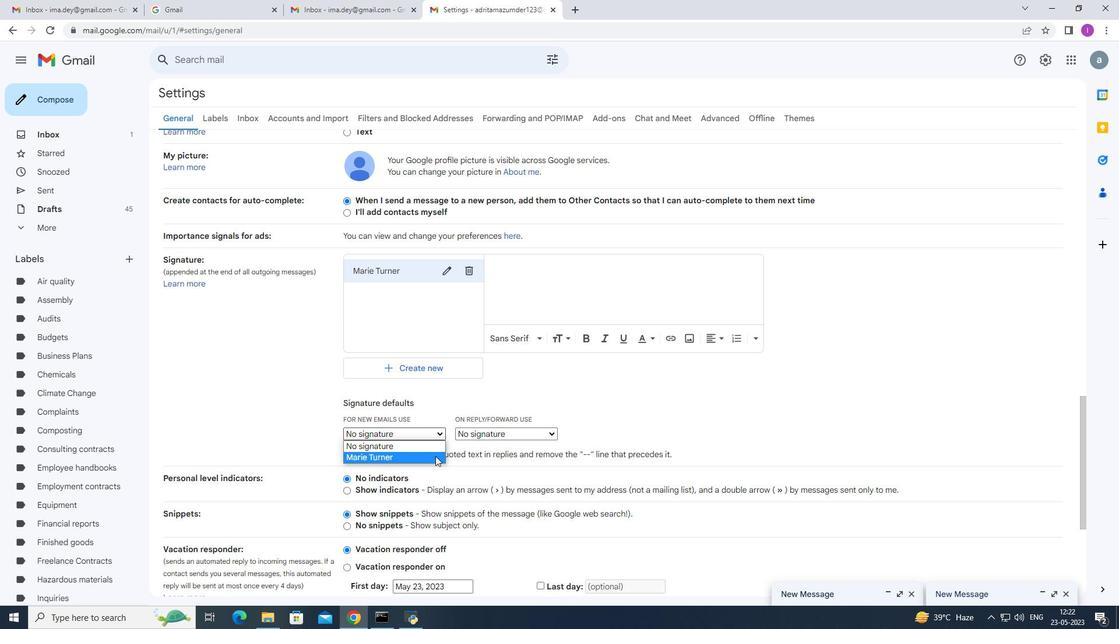 
Action: Mouse moved to (508, 283)
Screenshot: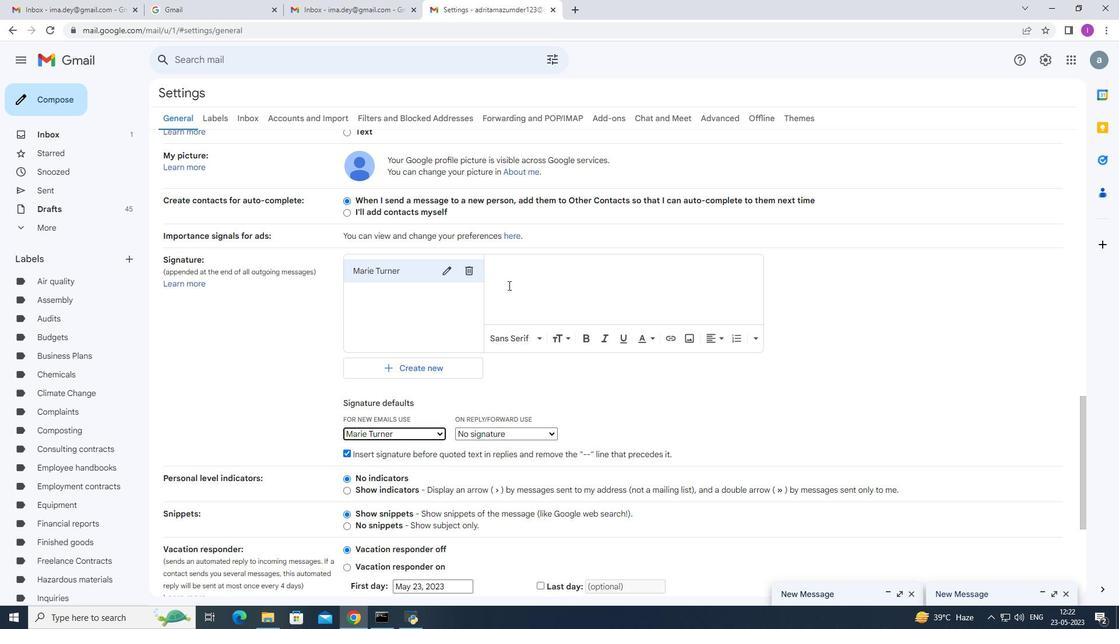 
Action: Mouse pressed left at (508, 283)
Screenshot: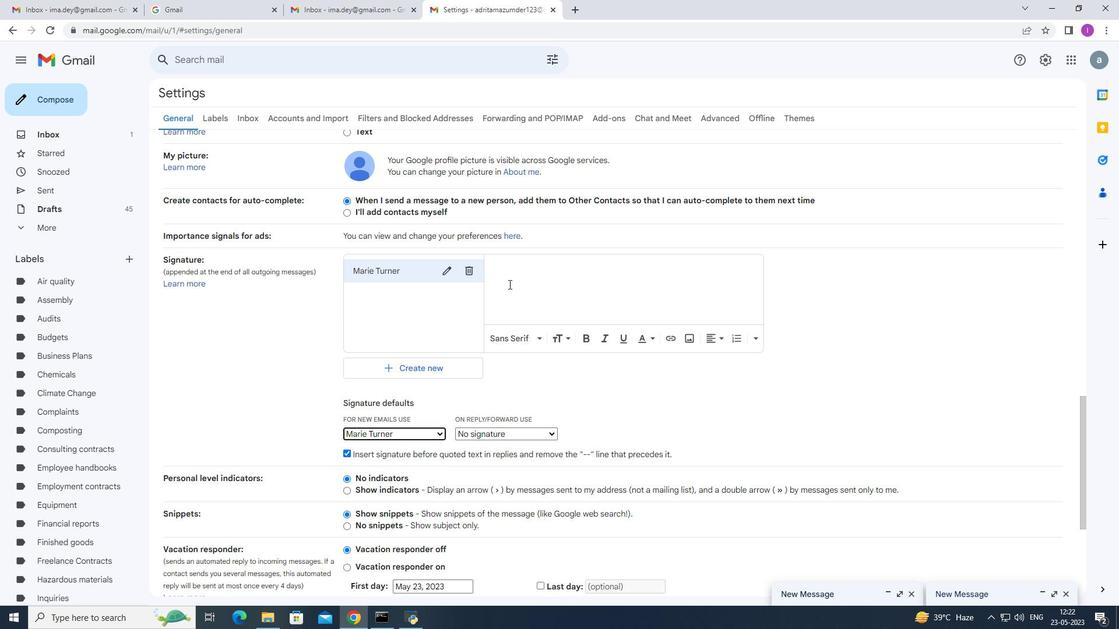
Action: Mouse moved to (563, 275)
Screenshot: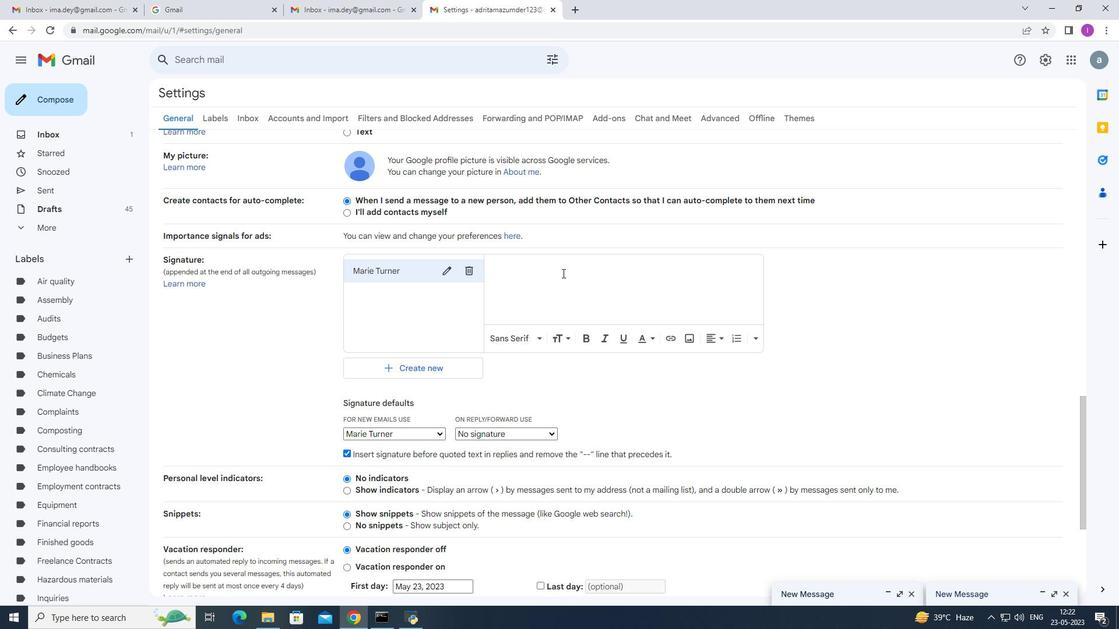 
Action: Key pressed <Key.shift>With<Key.space>sincere<Key.space>appreciation<Key.space>and<Key.space>gratitude,<Key.enter><Key.shift>Marie<Key.space><Key.shift>Turner
Screenshot: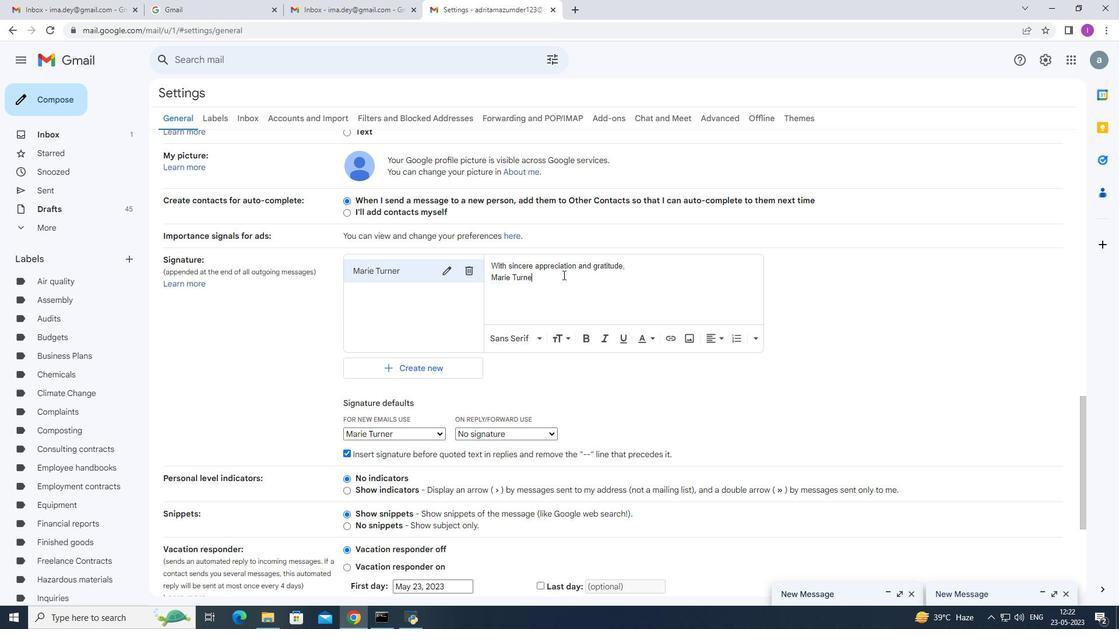 
Action: Mouse moved to (592, 429)
Screenshot: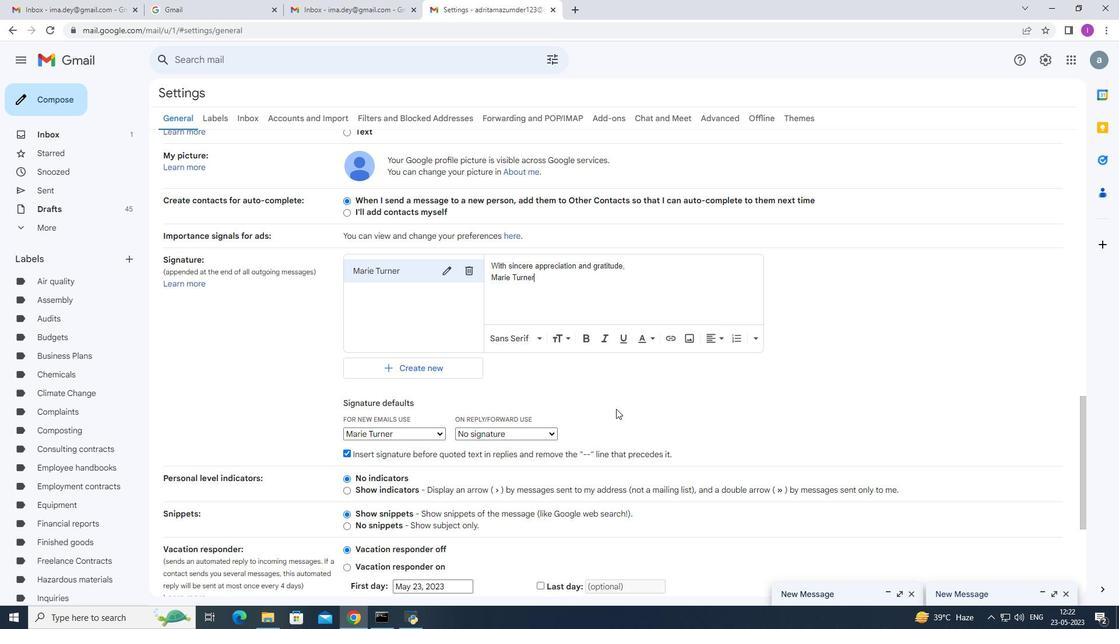 
Action: Mouse scrolled (592, 428) with delta (0, 0)
Screenshot: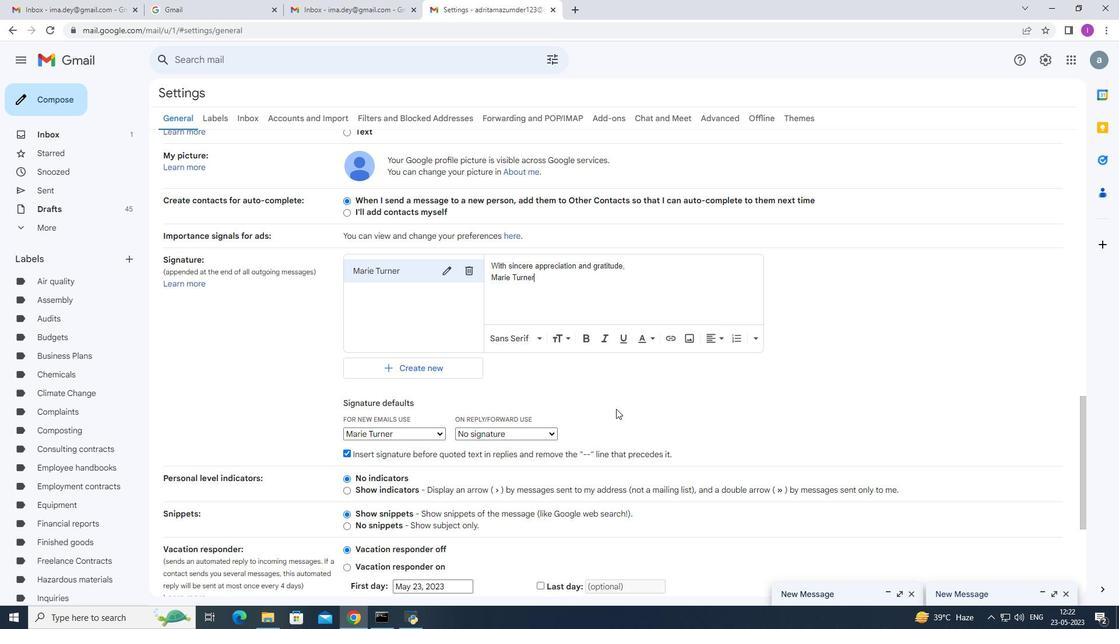 
Action: Mouse moved to (592, 430)
Screenshot: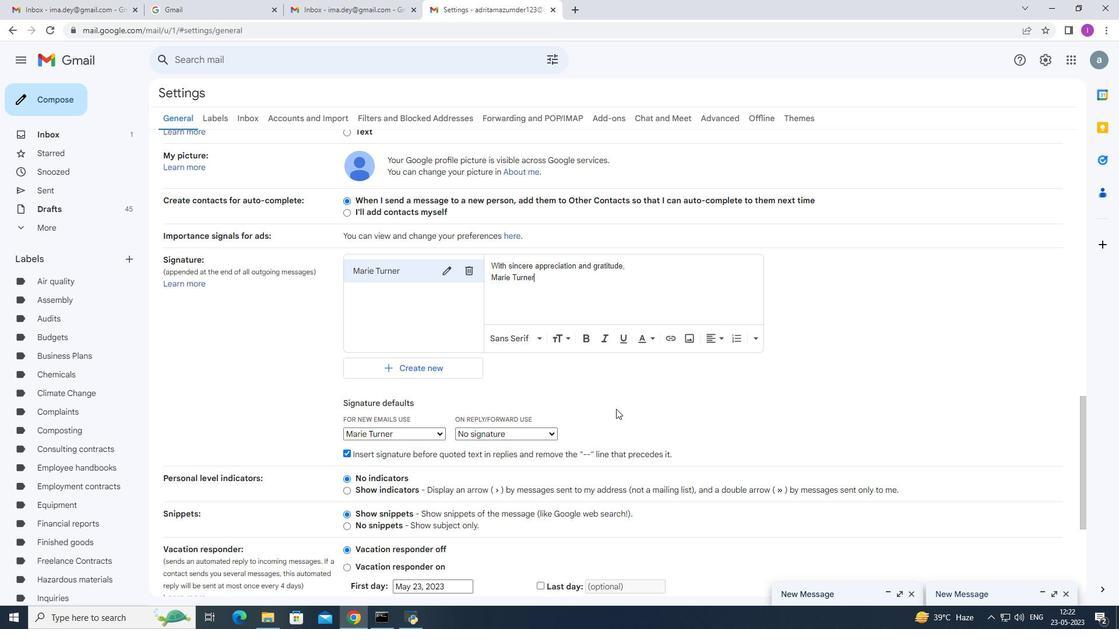 
Action: Mouse scrolled (592, 429) with delta (0, 0)
Screenshot: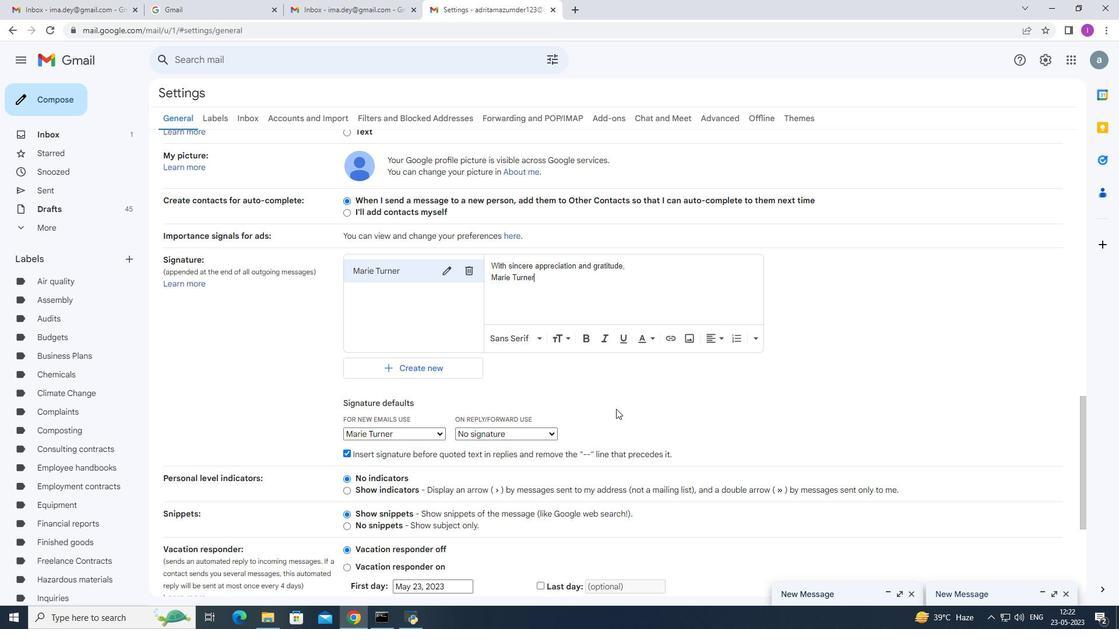 
Action: Mouse moved to (592, 430)
Screenshot: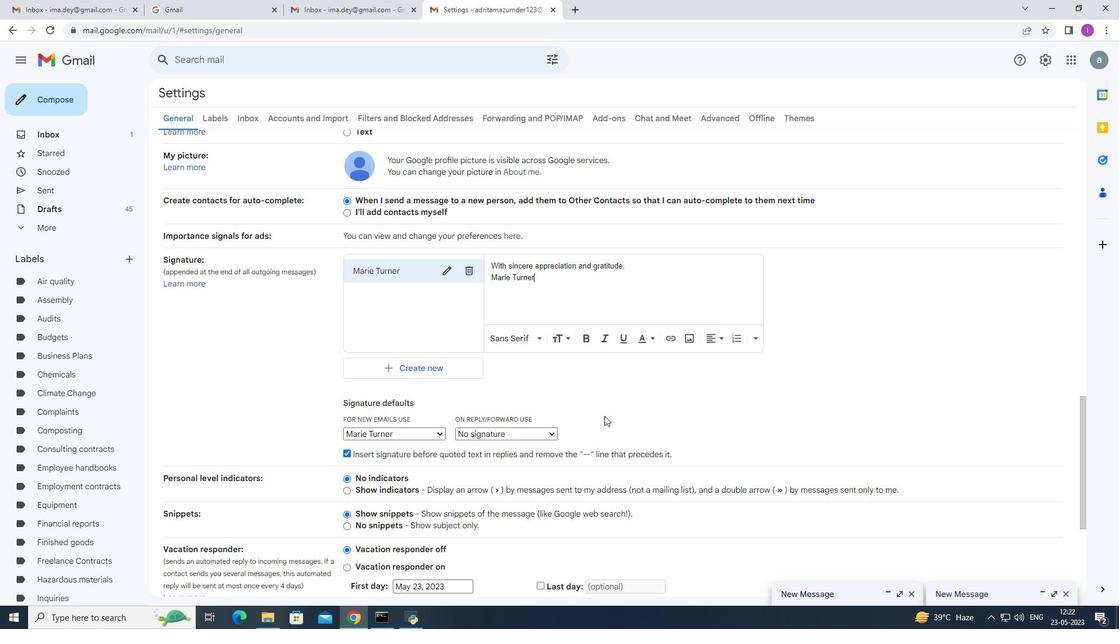 
Action: Mouse scrolled (592, 430) with delta (0, 0)
Screenshot: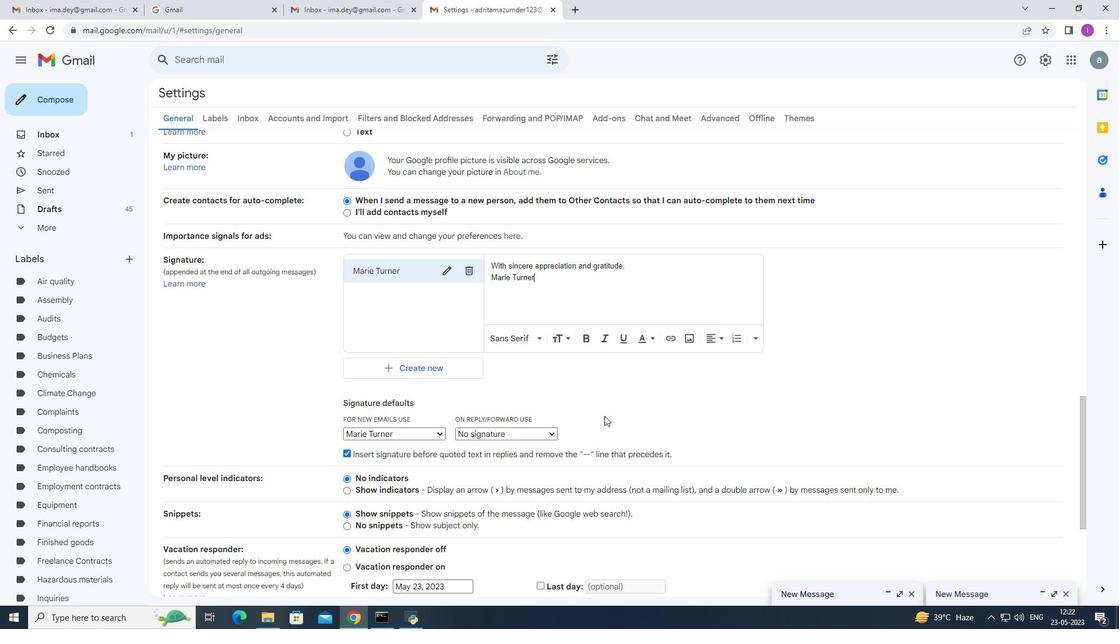 
Action: Mouse moved to (592, 431)
Screenshot: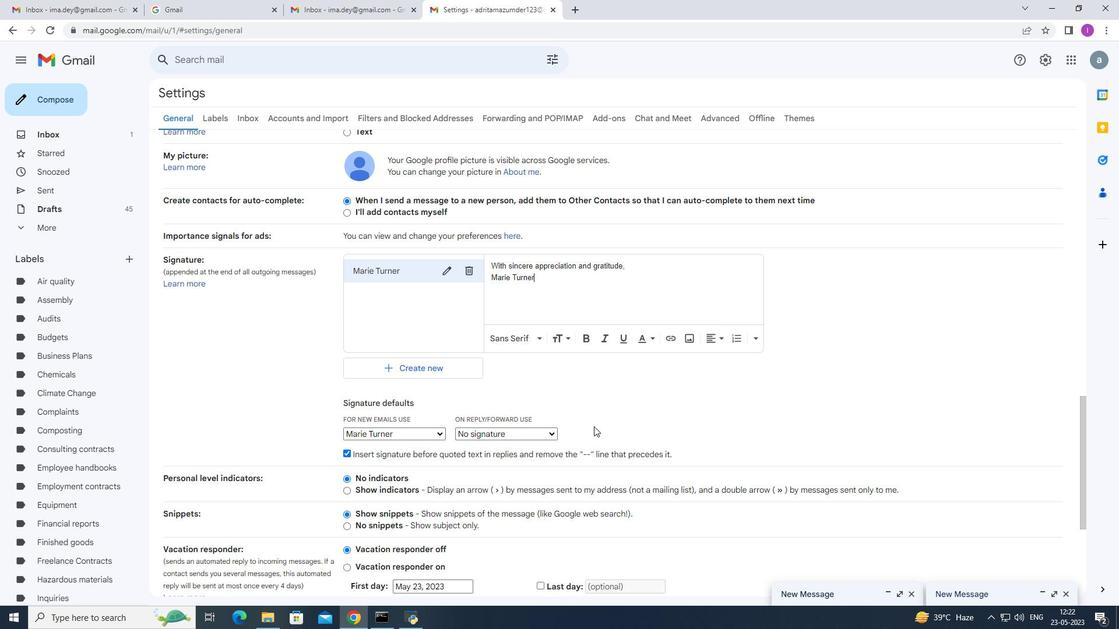 
Action: Mouse scrolled (592, 430) with delta (0, 0)
Screenshot: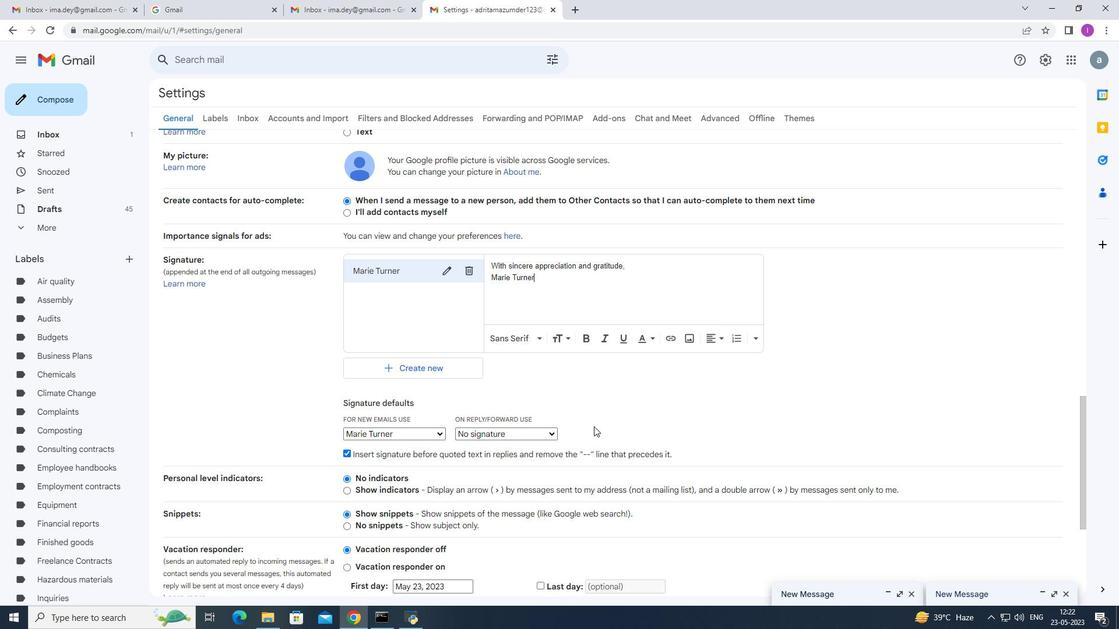 
Action: Mouse moved to (592, 431)
Screenshot: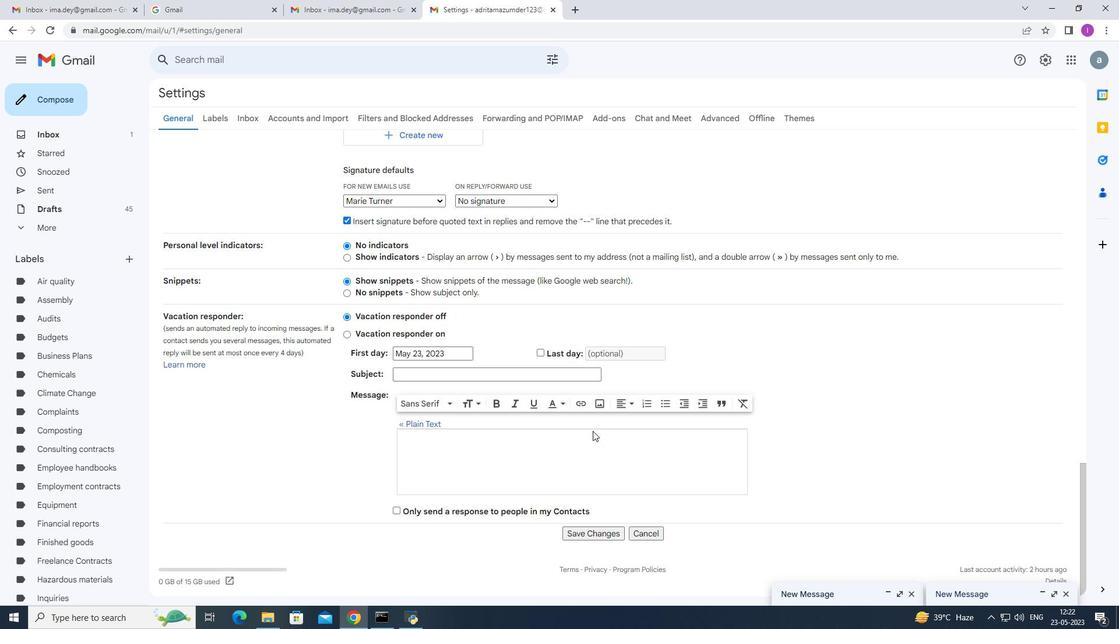 
Action: Mouse scrolled (592, 430) with delta (0, 0)
Screenshot: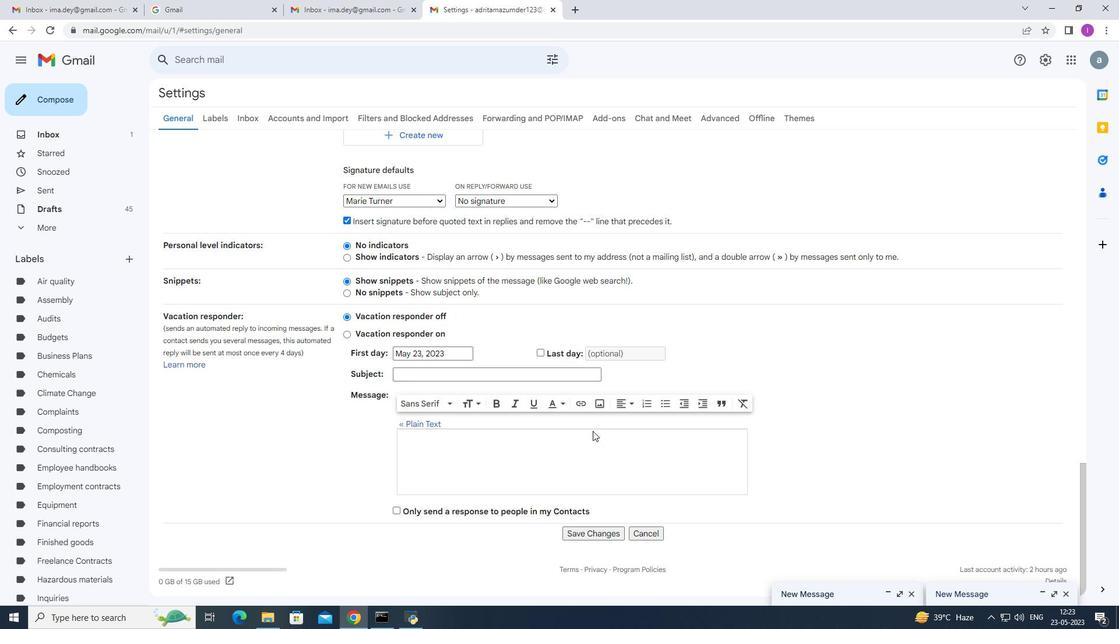 
Action: Mouse moved to (593, 430)
Screenshot: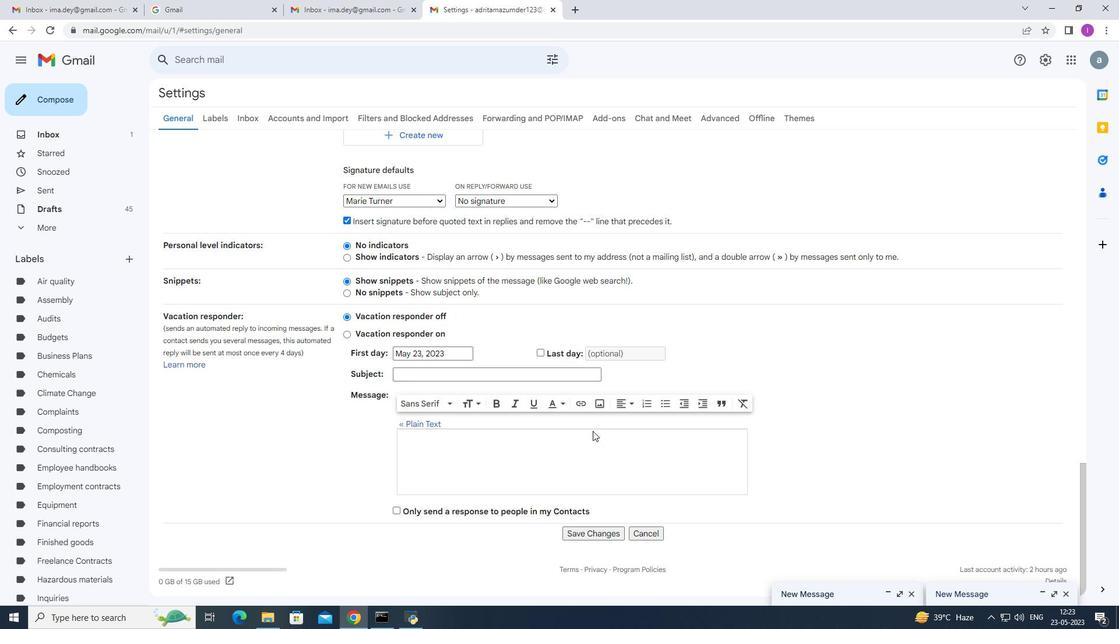 
Action: Mouse scrolled (593, 430) with delta (0, 0)
Screenshot: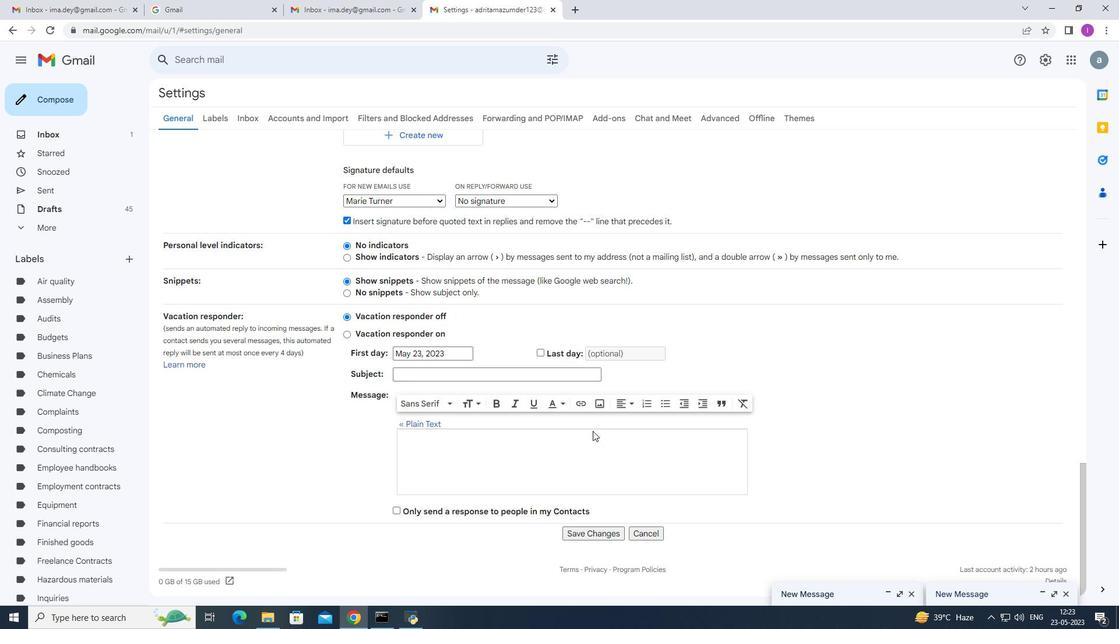 
Action: Mouse moved to (594, 431)
Screenshot: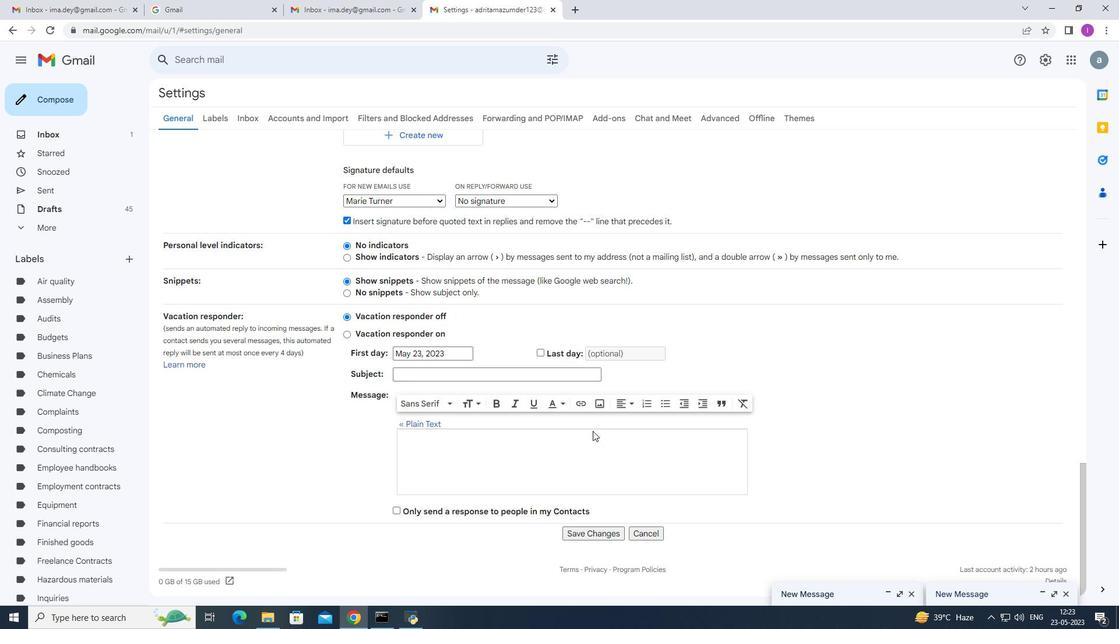 
Action: Mouse scrolled (594, 430) with delta (0, 0)
Screenshot: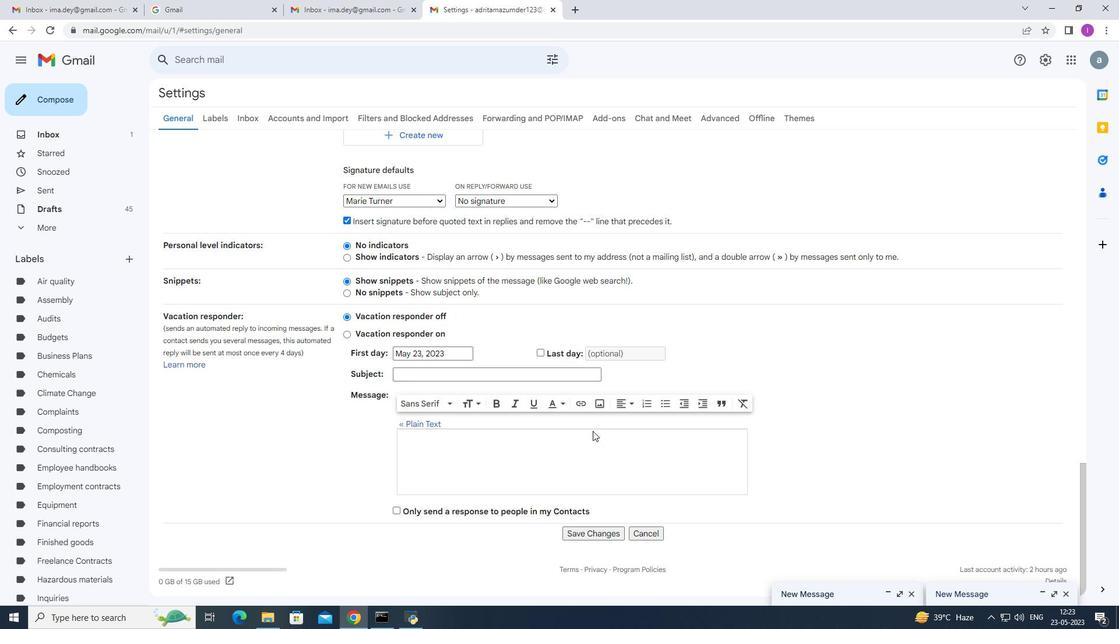 
Action: Mouse moved to (595, 431)
Screenshot: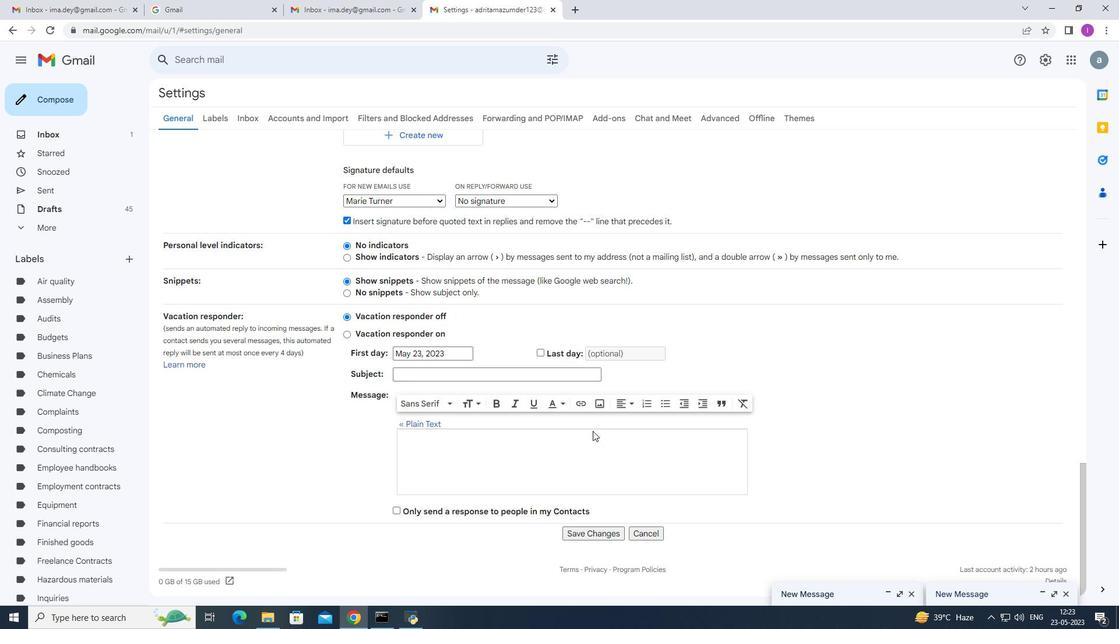 
Action: Mouse scrolled (595, 431) with delta (0, 0)
Screenshot: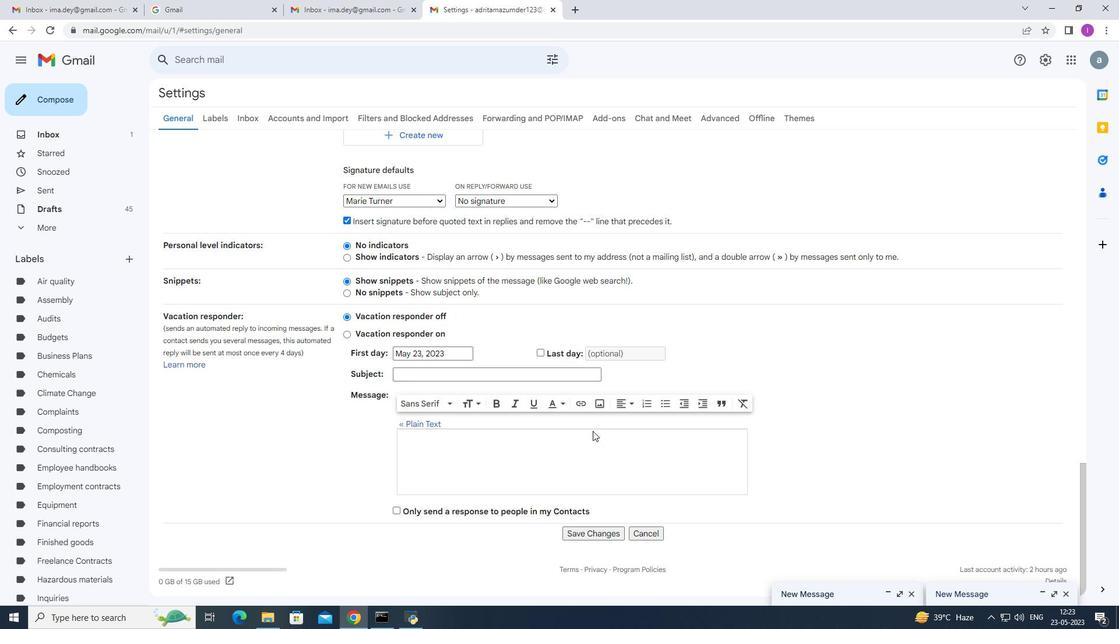 
Action: Mouse moved to (596, 532)
Screenshot: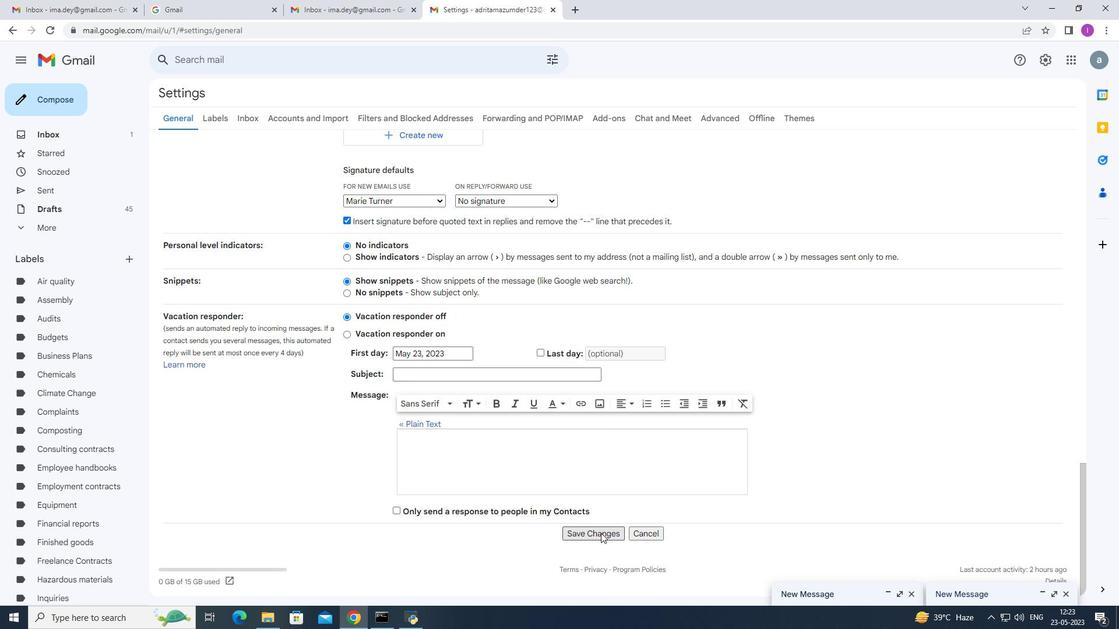 
Action: Mouse pressed left at (596, 532)
Screenshot: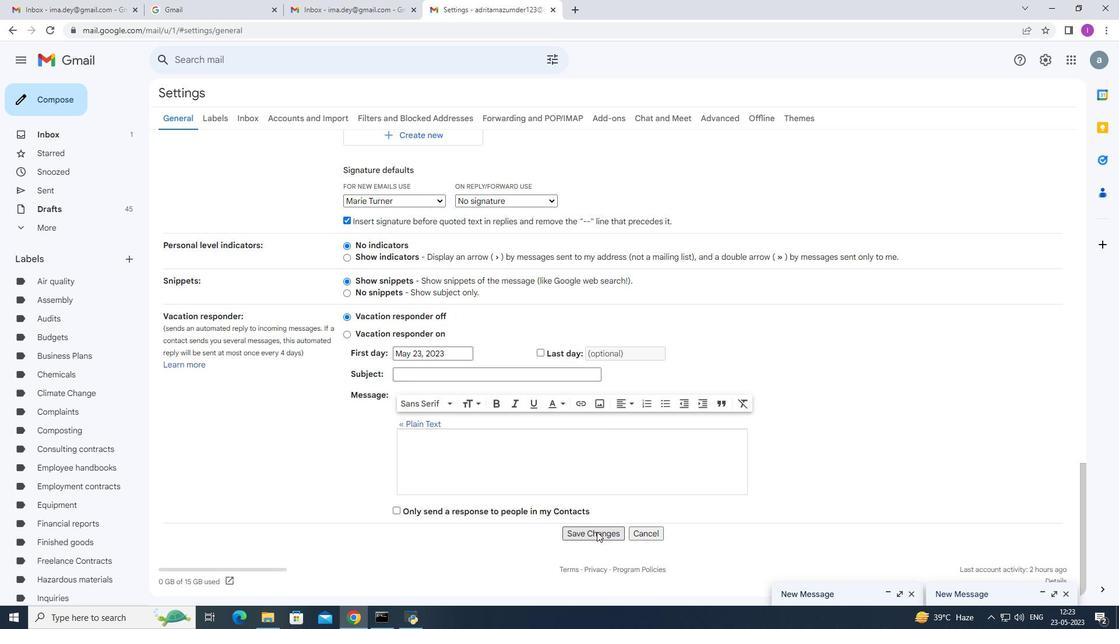 
Action: Mouse moved to (39, 95)
Screenshot: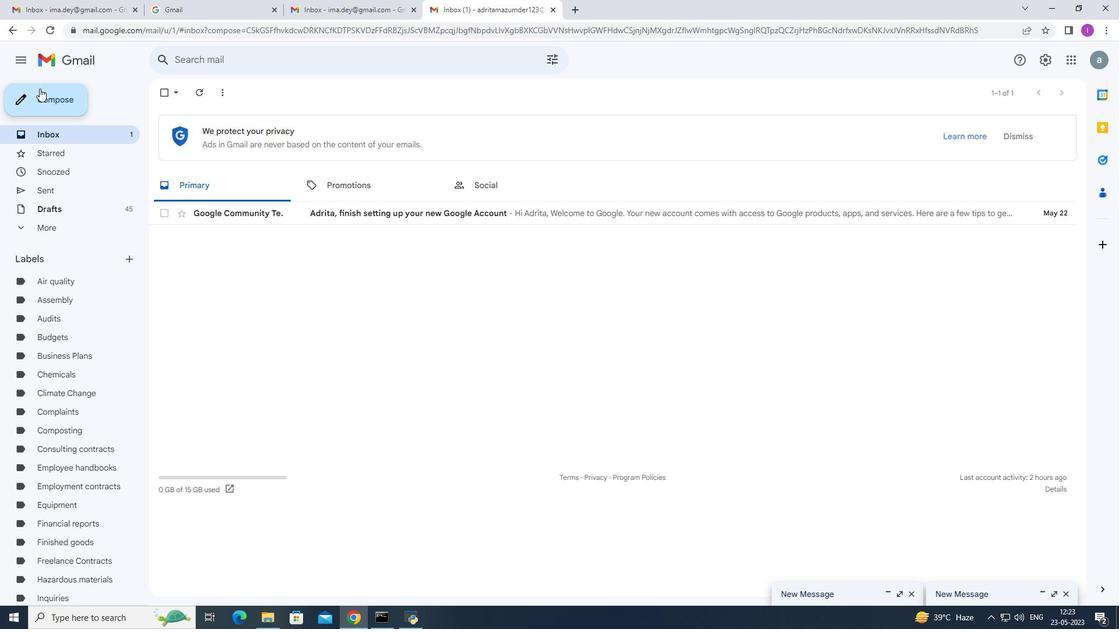 
Action: Mouse pressed left at (39, 95)
Screenshot: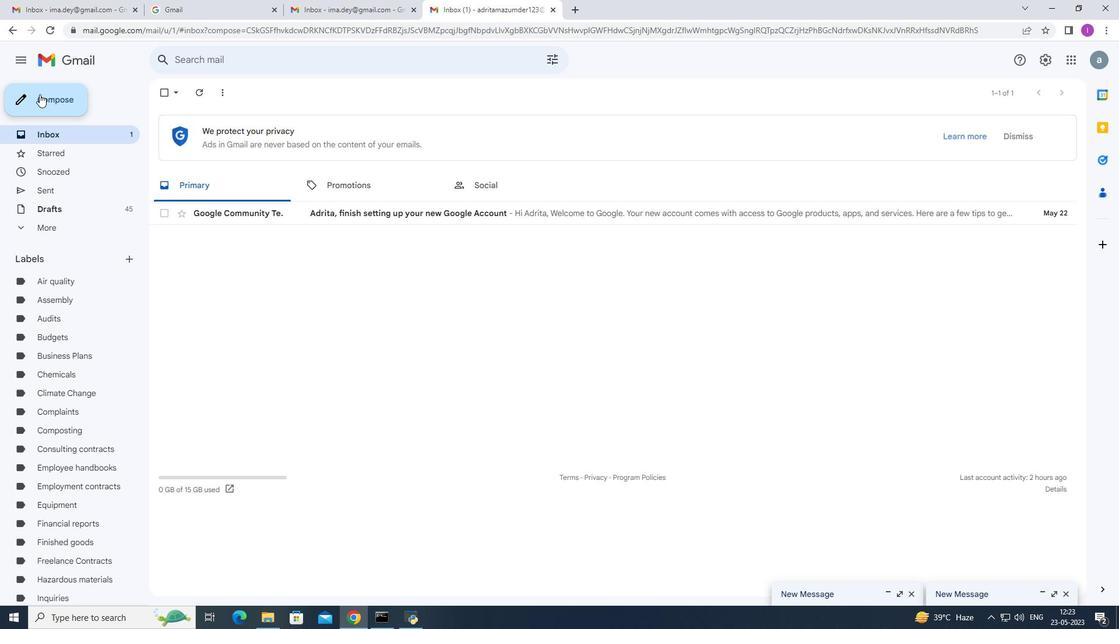
Action: Mouse moved to (790, 321)
Screenshot: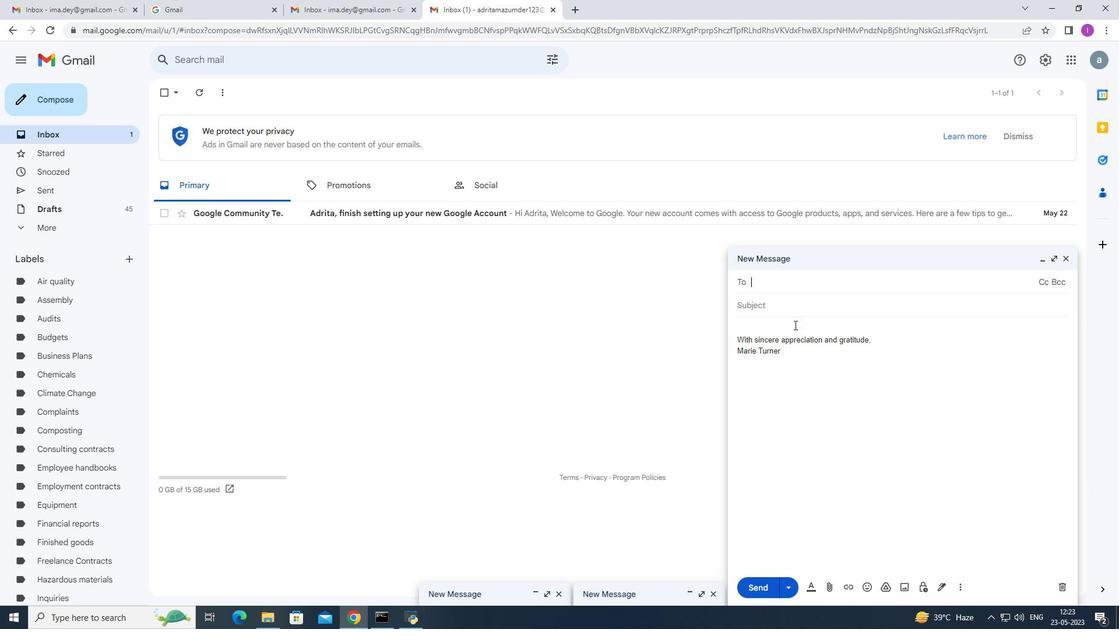
Action: Key pressed so
Screenshot: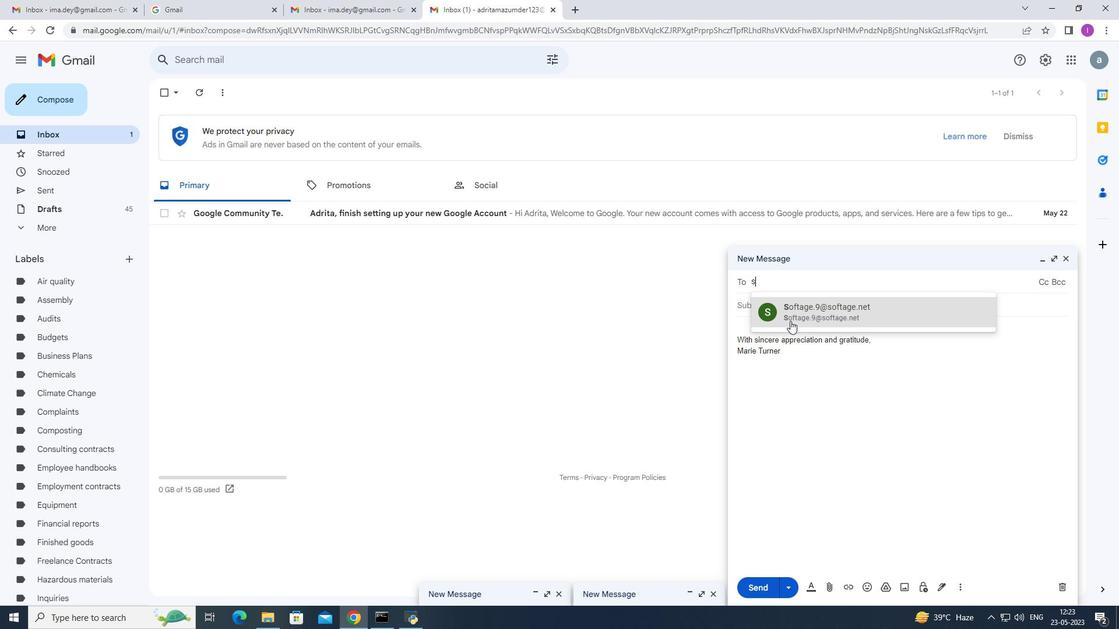 
Action: Mouse moved to (841, 311)
Screenshot: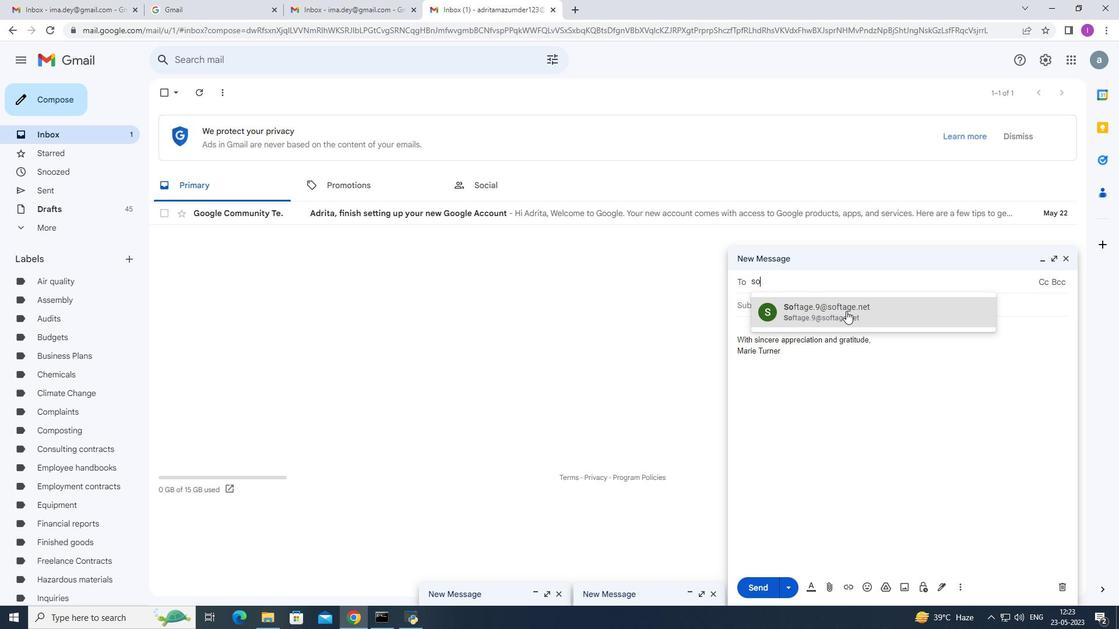 
Action: Mouse pressed left at (841, 311)
Screenshot: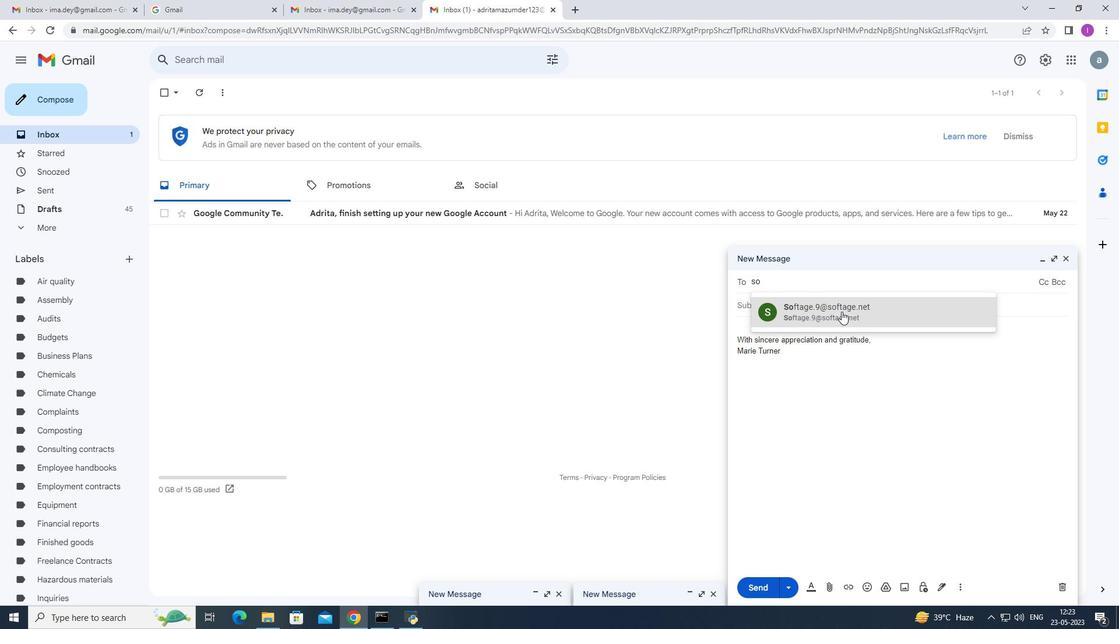 
Action: Mouse moved to (964, 593)
Screenshot: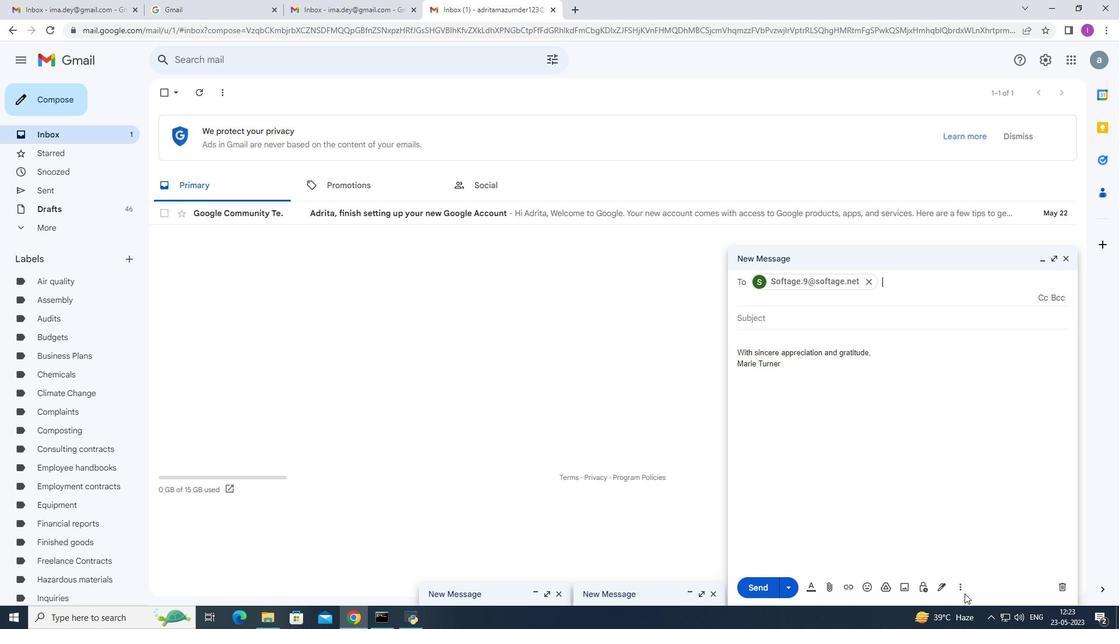 
Action: Mouse pressed left at (964, 593)
Screenshot: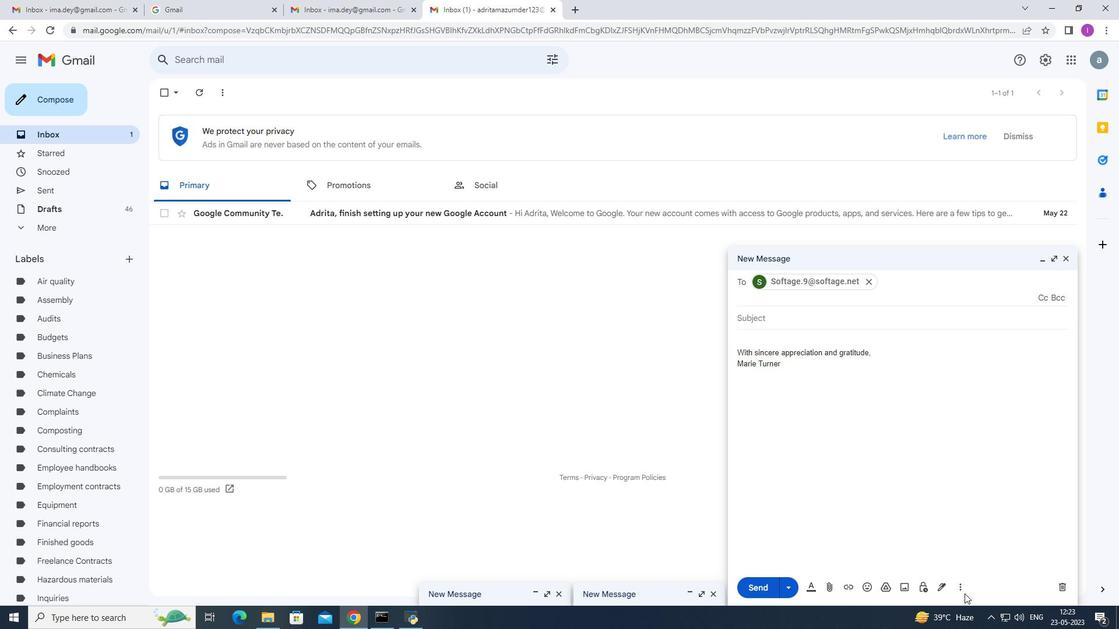 
Action: Mouse moved to (957, 589)
Screenshot: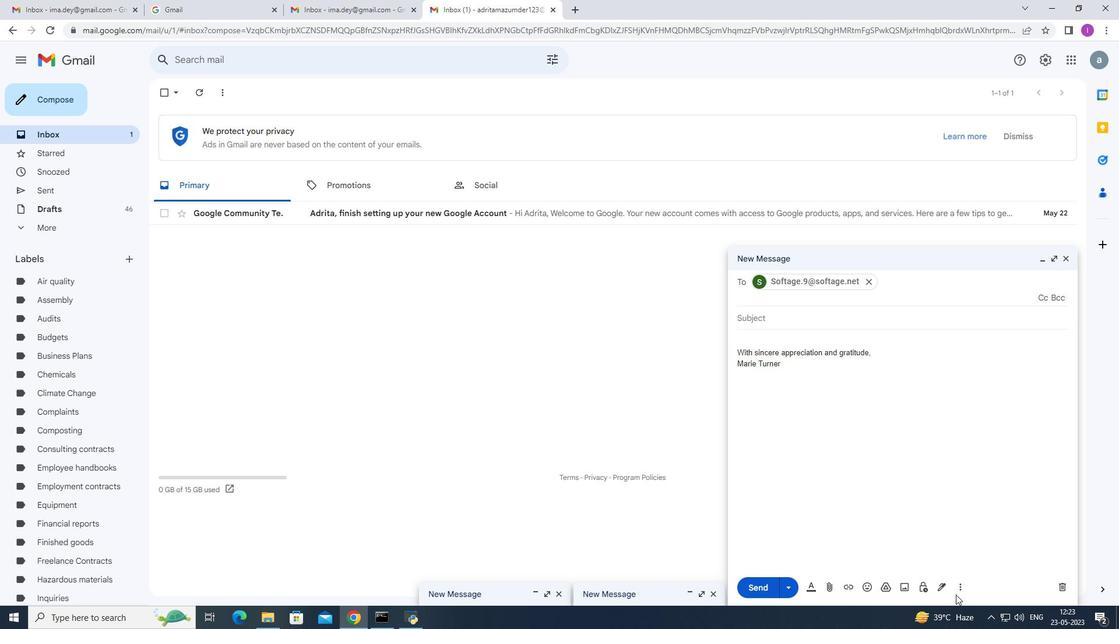 
Action: Mouse pressed left at (957, 589)
Screenshot: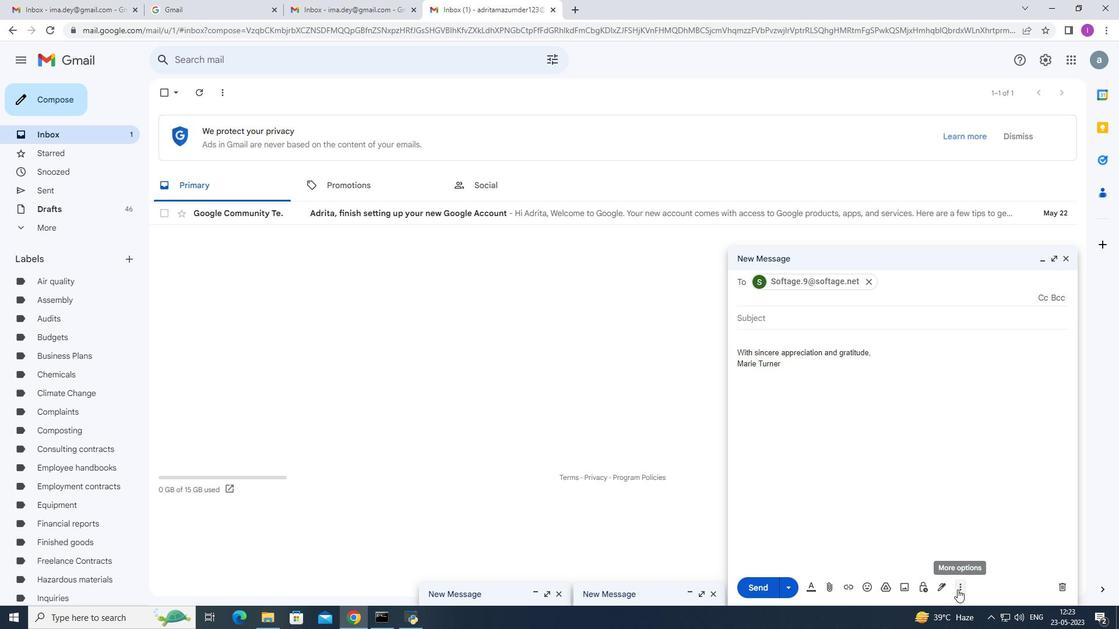 
Action: Mouse moved to (789, 248)
Screenshot: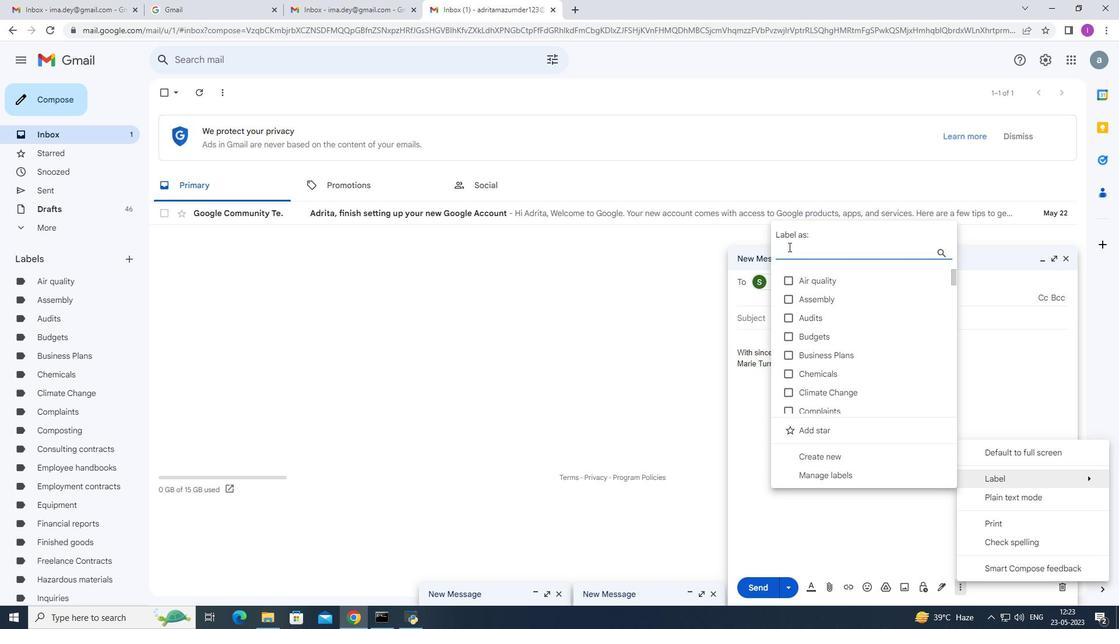 
Action: Mouse pressed left at (789, 248)
Screenshot: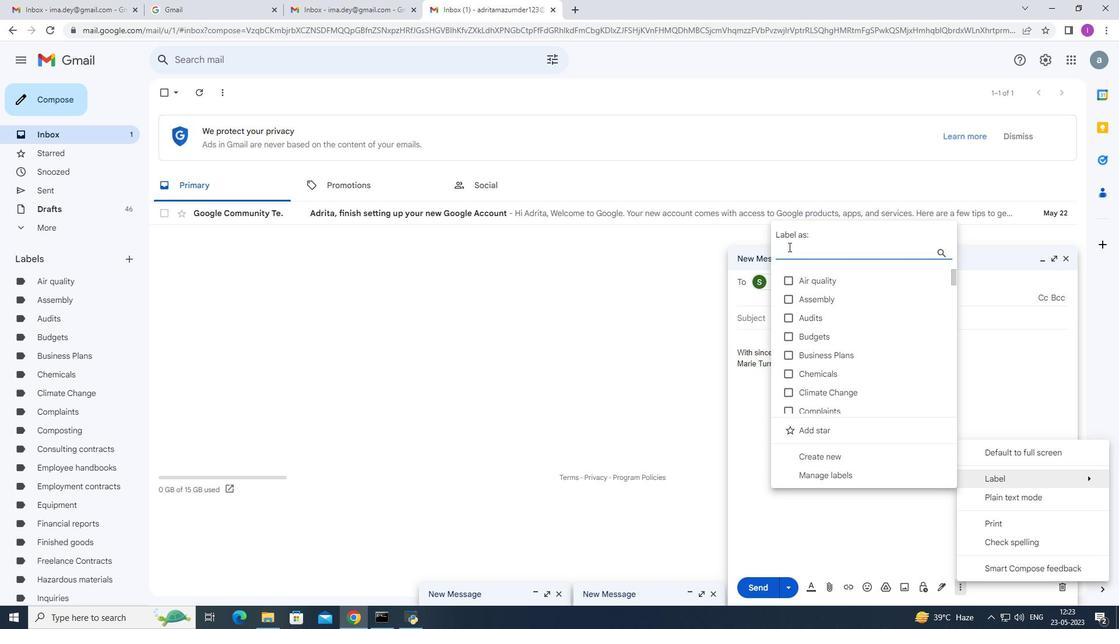 
Action: Mouse moved to (859, 243)
Screenshot: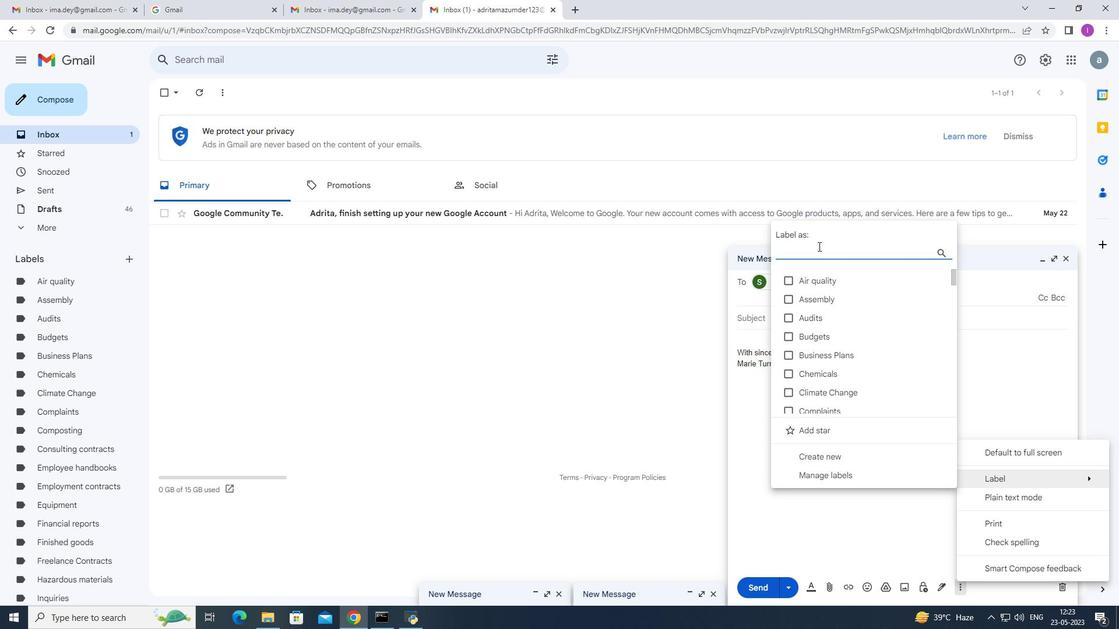 
Action: Key pressed <Key.shift>Sw<Key.backspace>ervice<Key.space>contracts
Screenshot: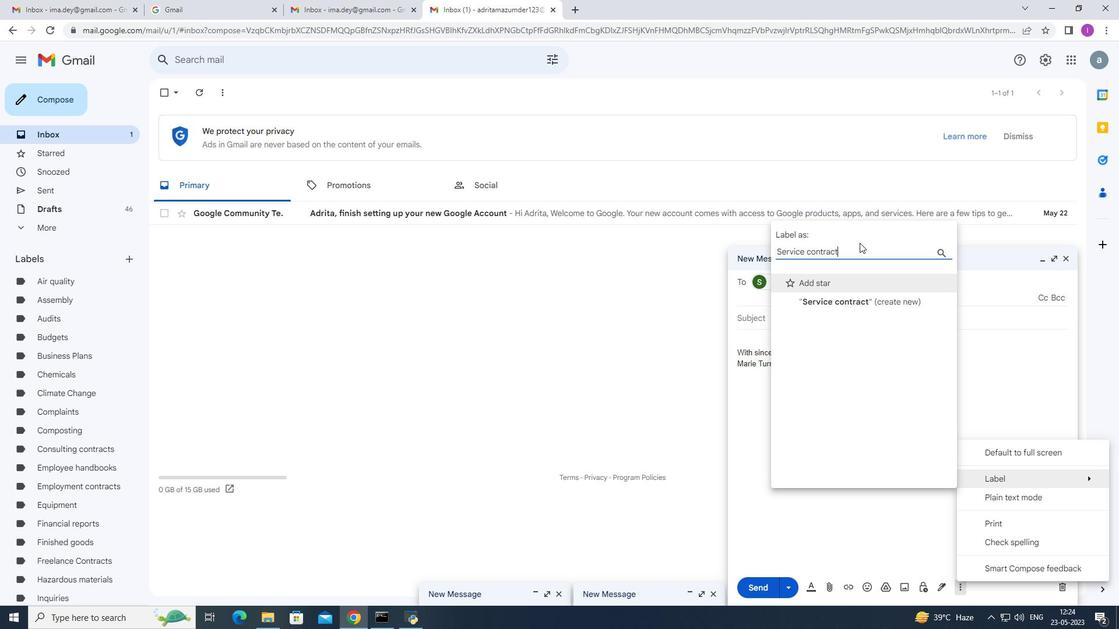 
Action: Mouse moved to (851, 303)
Screenshot: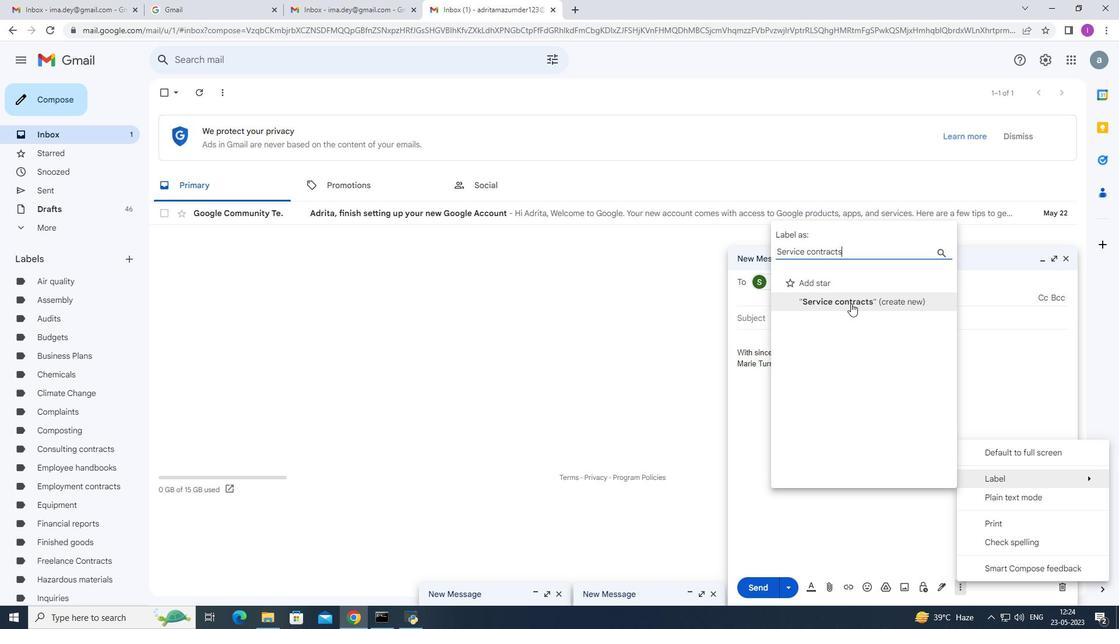 
Action: Mouse pressed left at (851, 303)
Screenshot: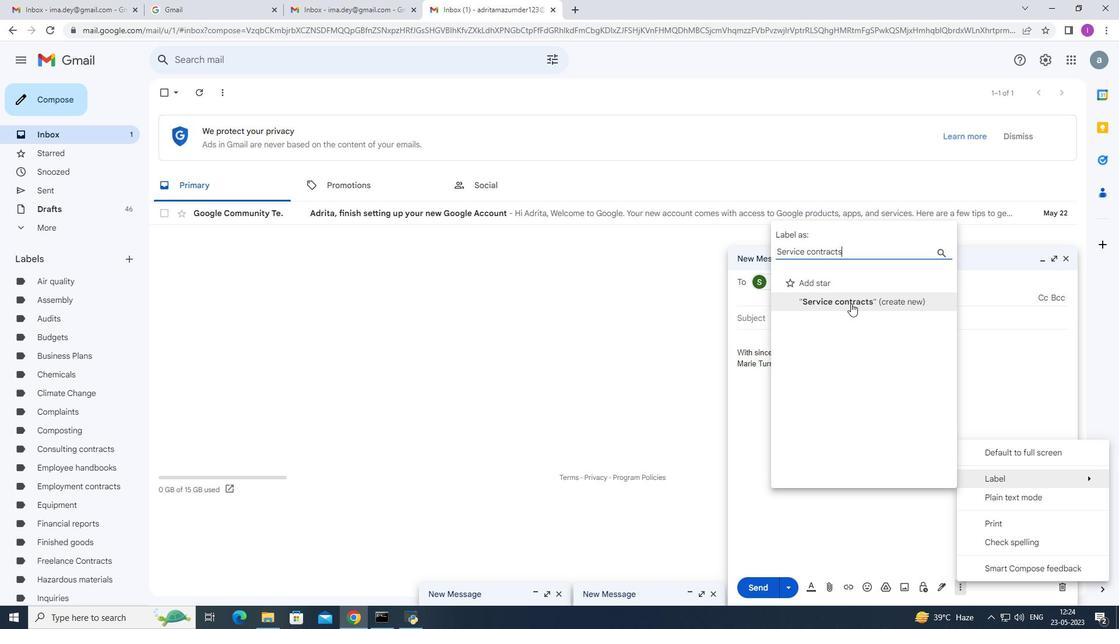 
Action: Mouse moved to (661, 370)
Screenshot: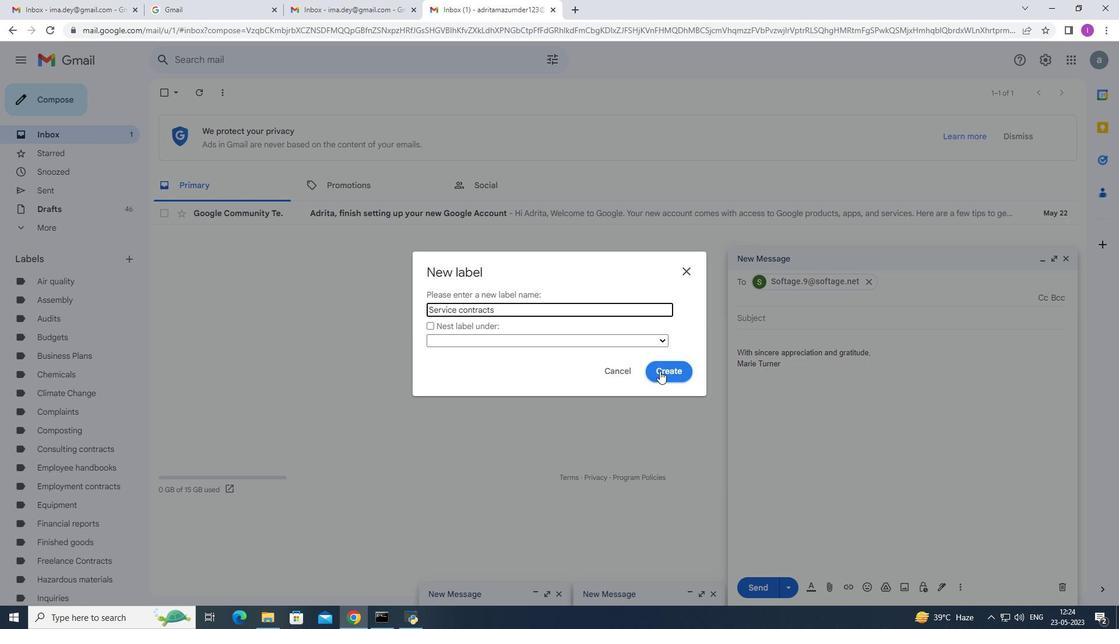 
Action: Mouse pressed left at (660, 370)
Screenshot: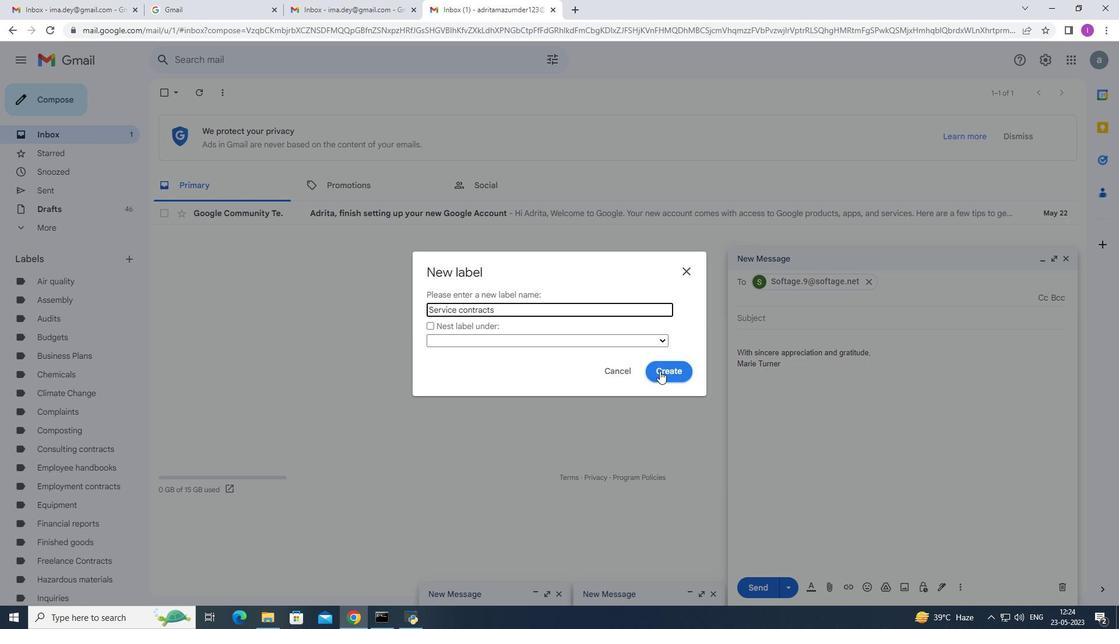 
Action: Mouse moved to (961, 589)
Screenshot: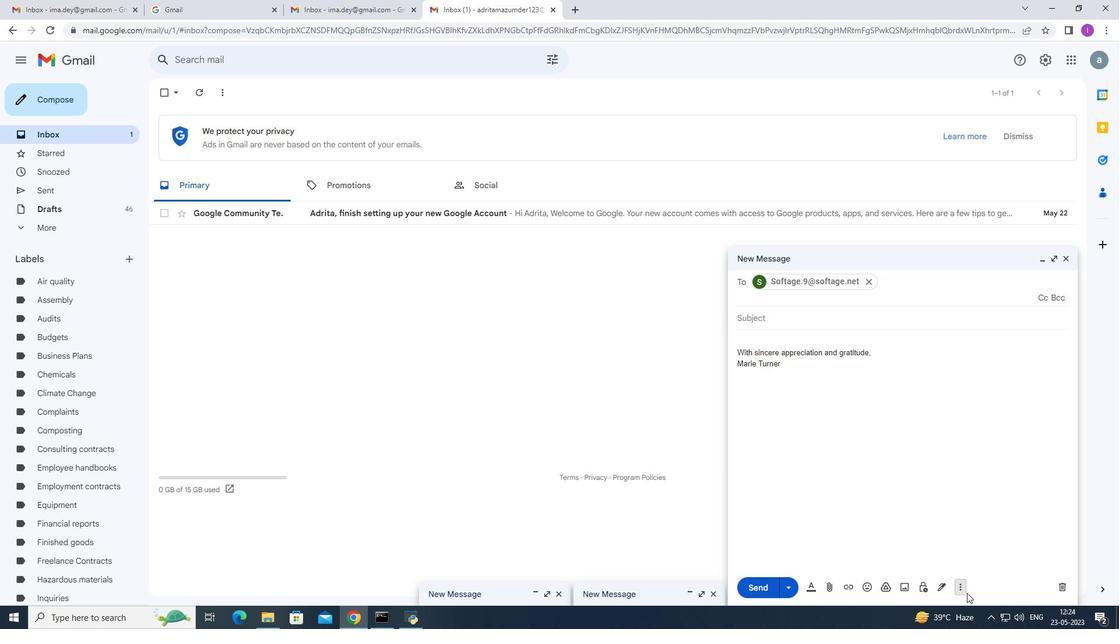 
Action: Mouse pressed left at (961, 589)
Screenshot: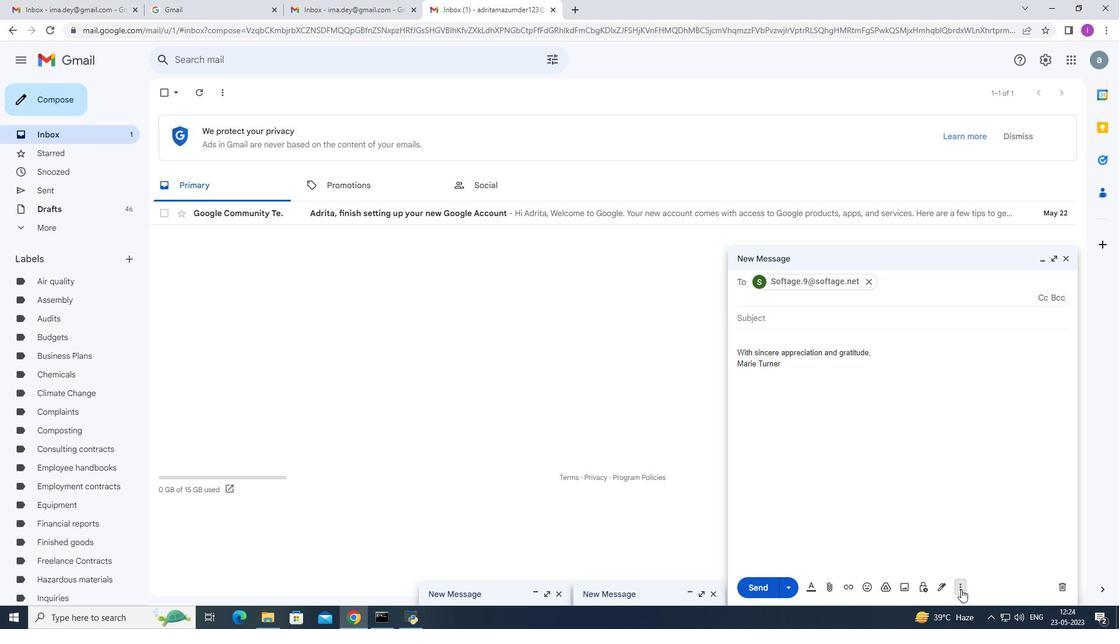 
Action: Mouse moved to (754, 402)
Screenshot: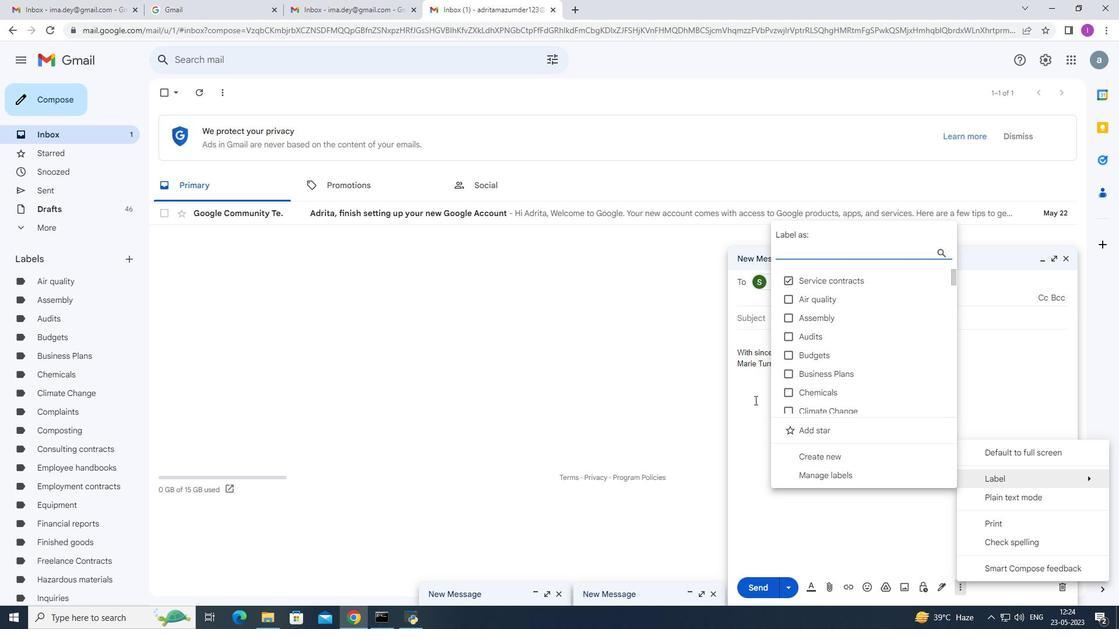 
Action: Mouse pressed left at (754, 402)
Screenshot: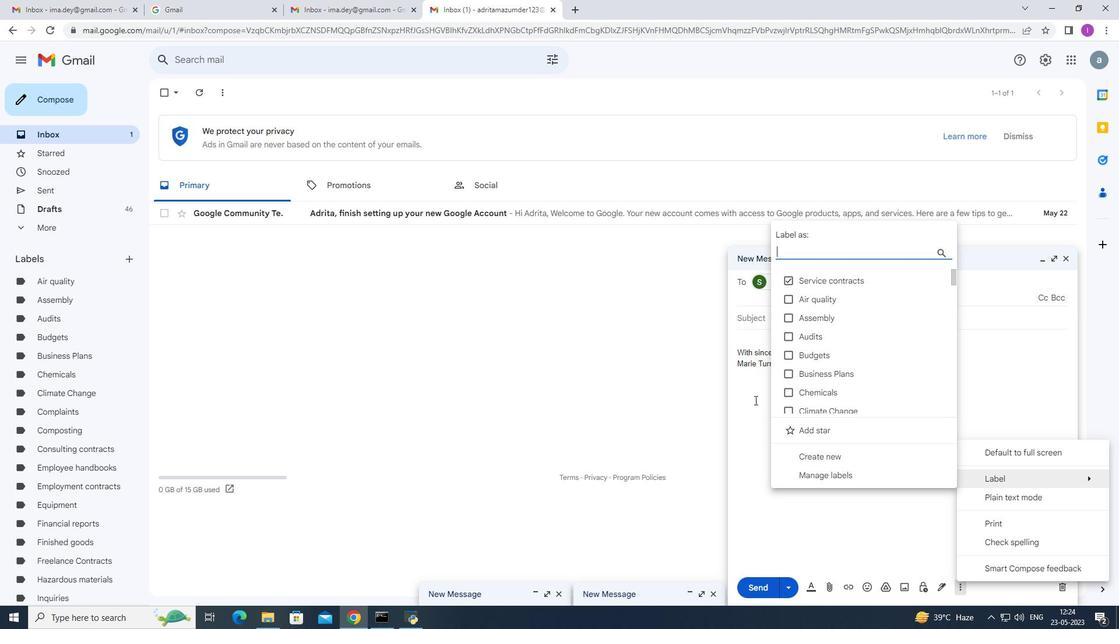 
Action: Mouse moved to (757, 401)
Screenshot: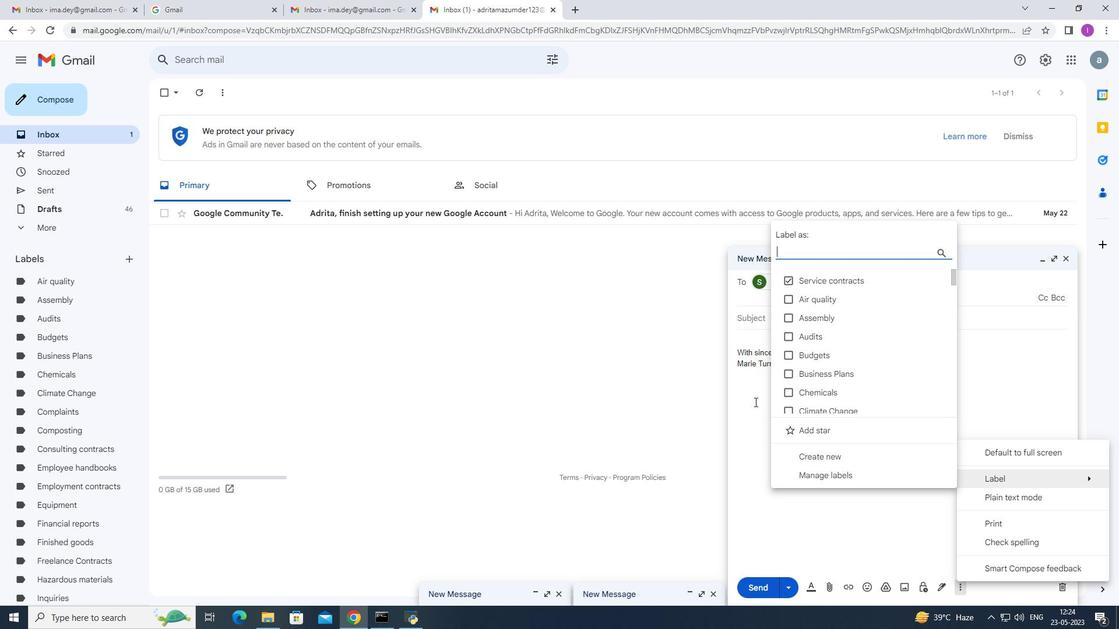 
